 Task: Add an event with the title Performance Improvement Plan Evaluation and Follow-up, date '2023/11/07', time 8:30 AM to 10:30 AMand add a description: Teams will need to manage their time effectively to complete the scavenger hunt within the given timeframe. This encourages prioritization, decision-making, and efficient allocation of resources to maximize their chances of success.Select event color  Sage . Add location for the event as: Taipei, Taiwan, logged in from the account softage.4@softage.netand send the event invitation to softage.8@softage.net and softage.9@softage.net. Set a reminder for the event Weekly on Sunday
Action: Mouse moved to (109, 125)
Screenshot: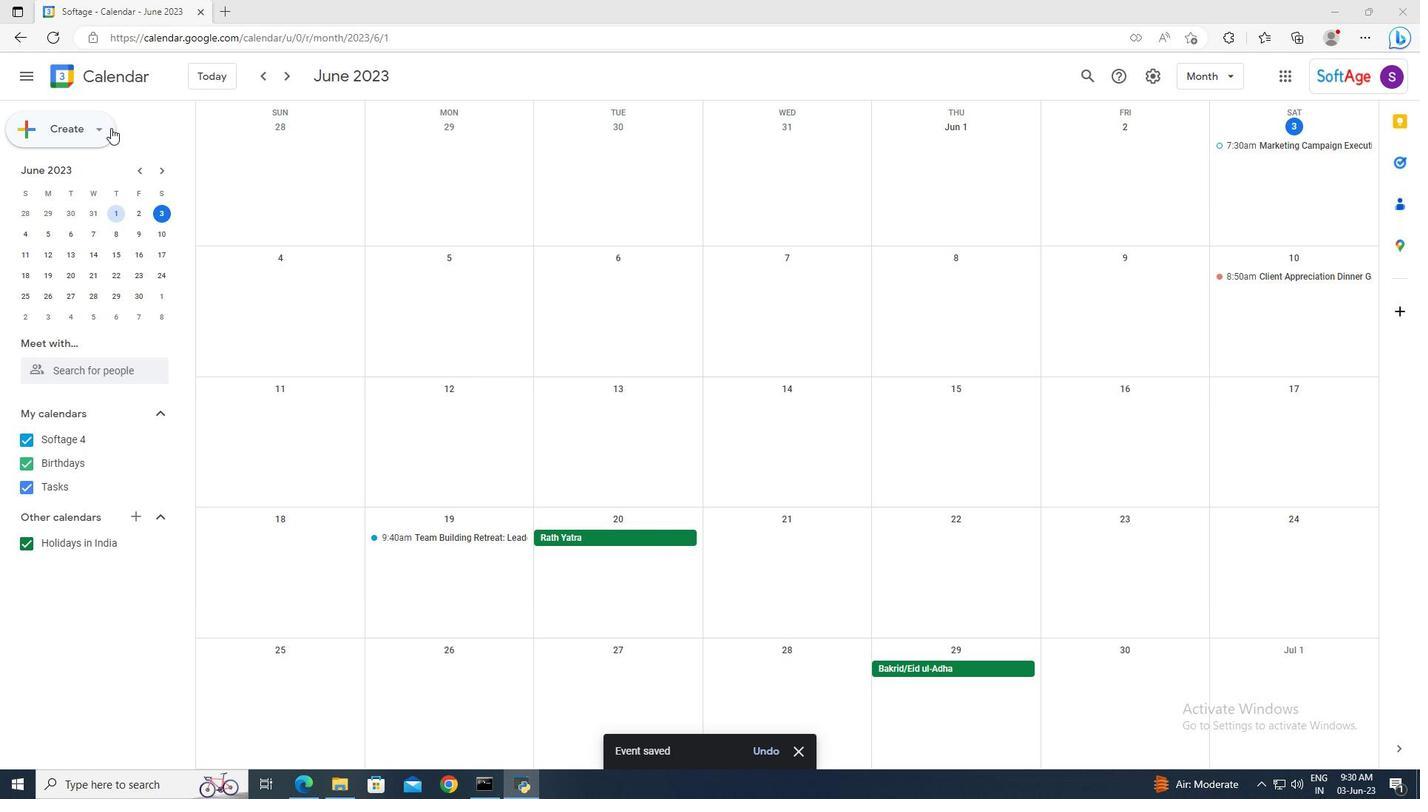 
Action: Mouse pressed left at (109, 125)
Screenshot: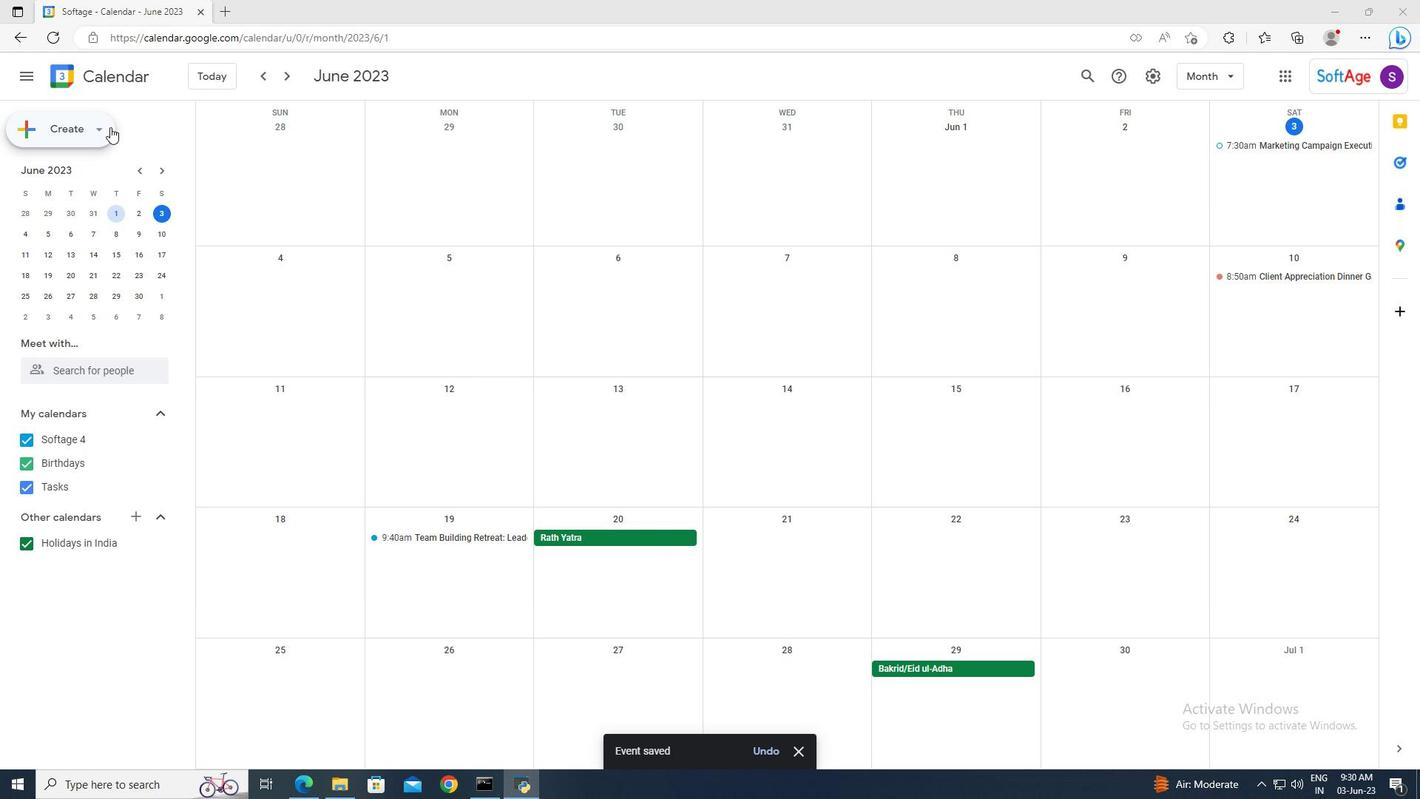 
Action: Mouse moved to (117, 167)
Screenshot: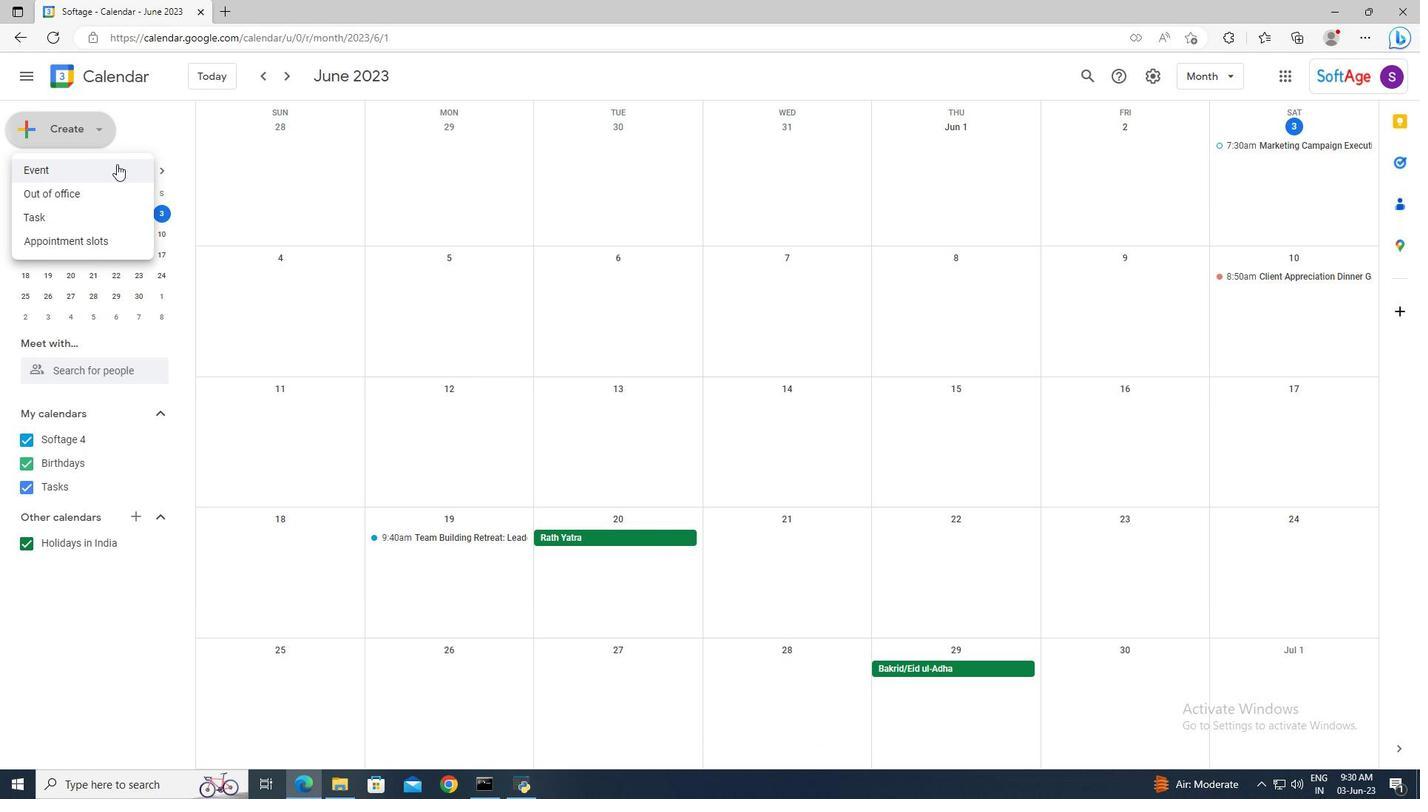 
Action: Mouse pressed left at (117, 167)
Screenshot: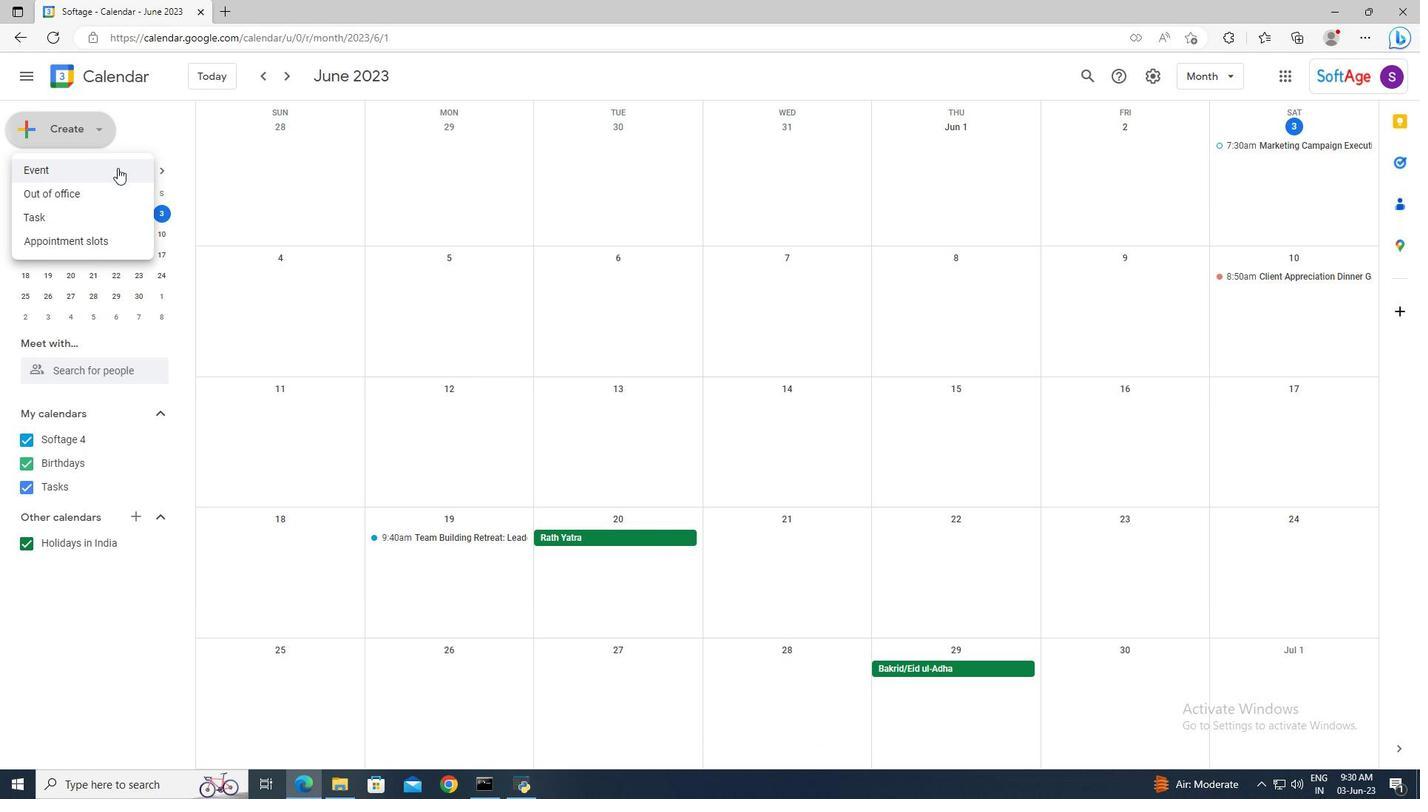 
Action: Mouse moved to (750, 494)
Screenshot: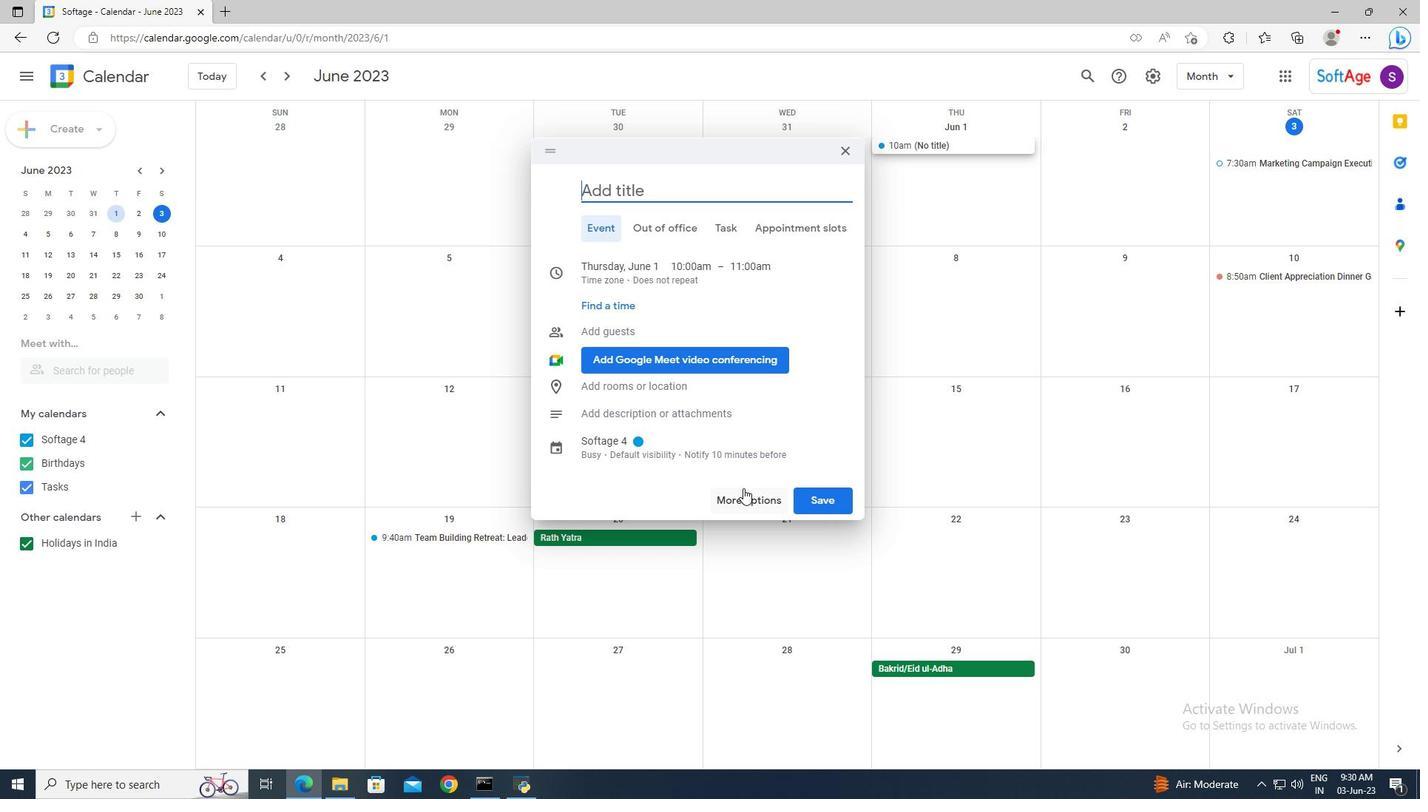 
Action: Mouse pressed left at (750, 494)
Screenshot: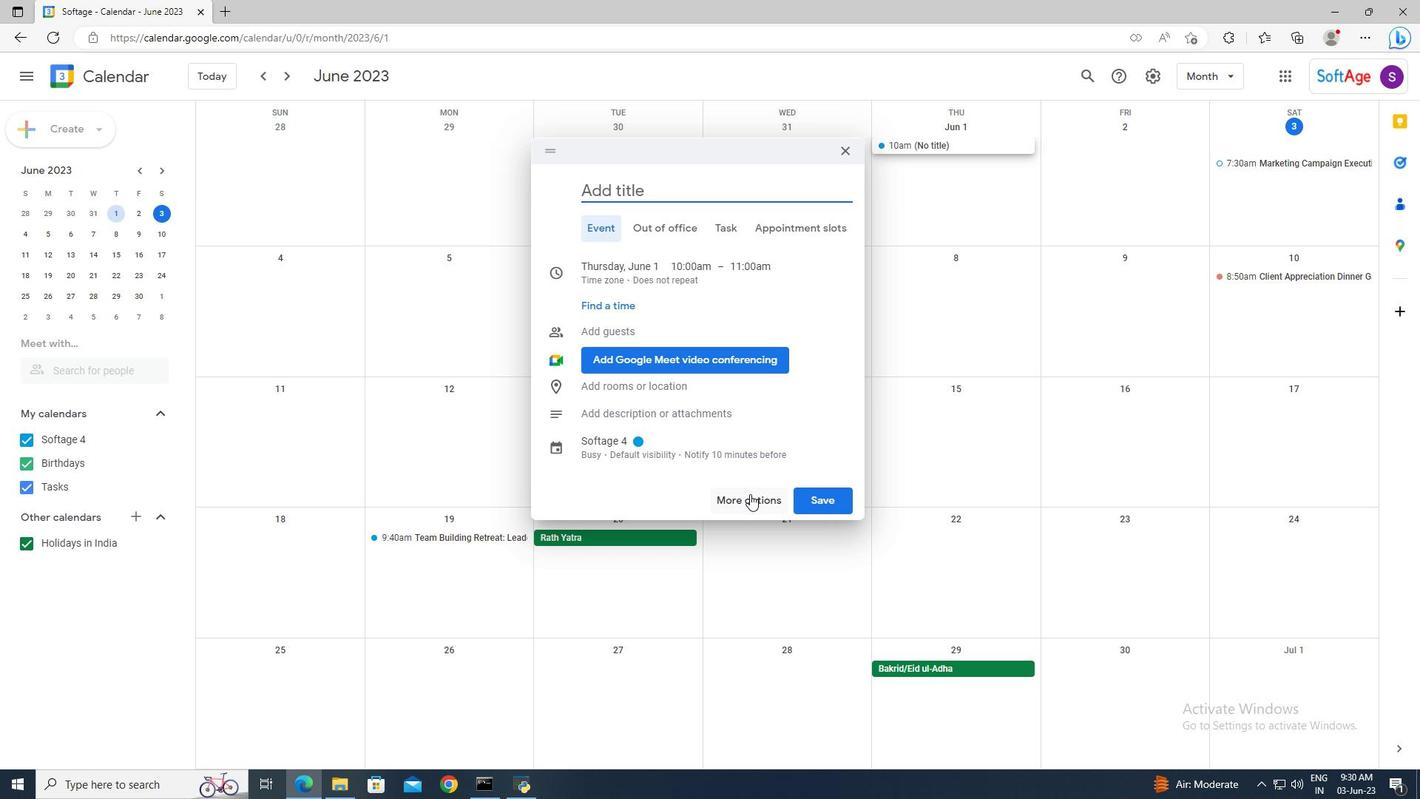 
Action: Mouse moved to (384, 89)
Screenshot: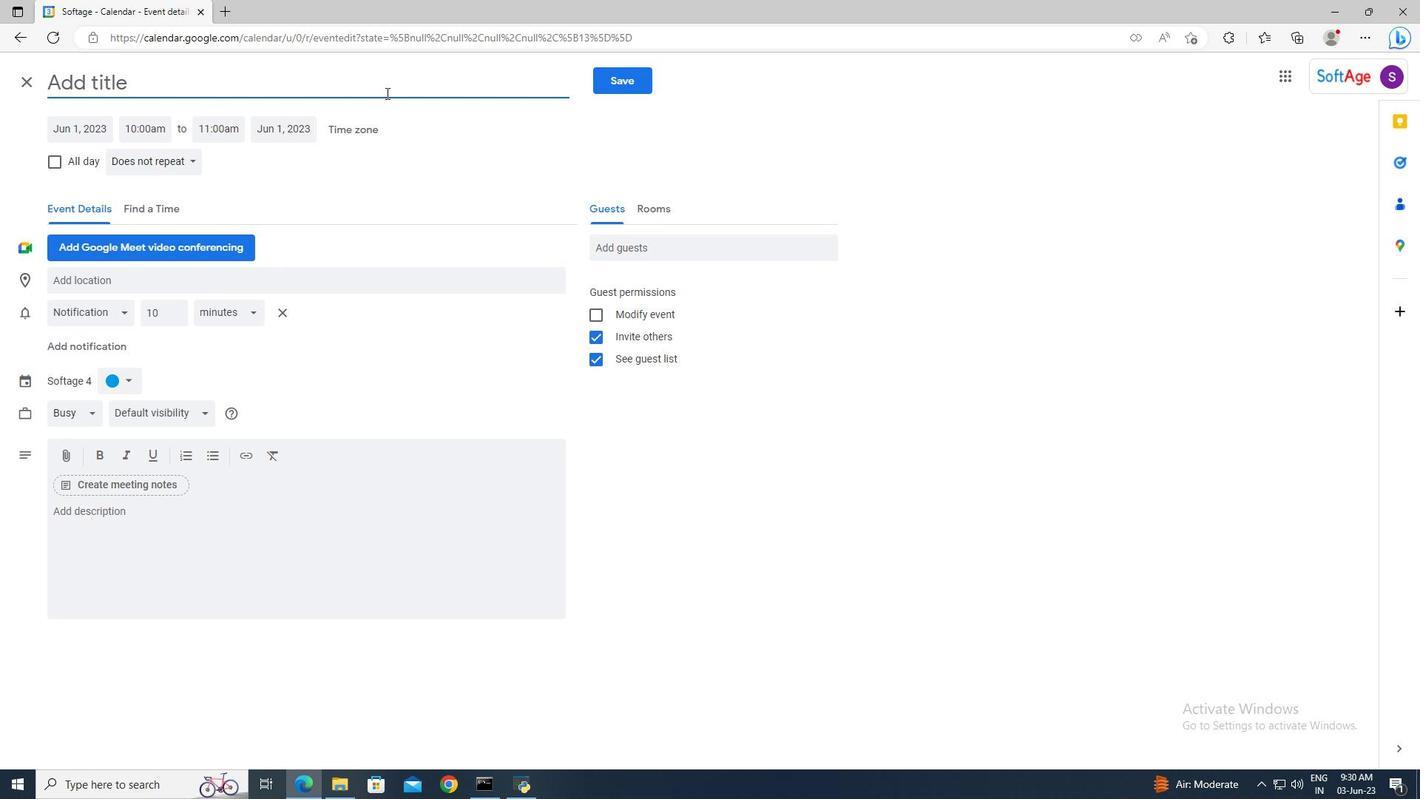 
Action: Mouse pressed left at (384, 89)
Screenshot: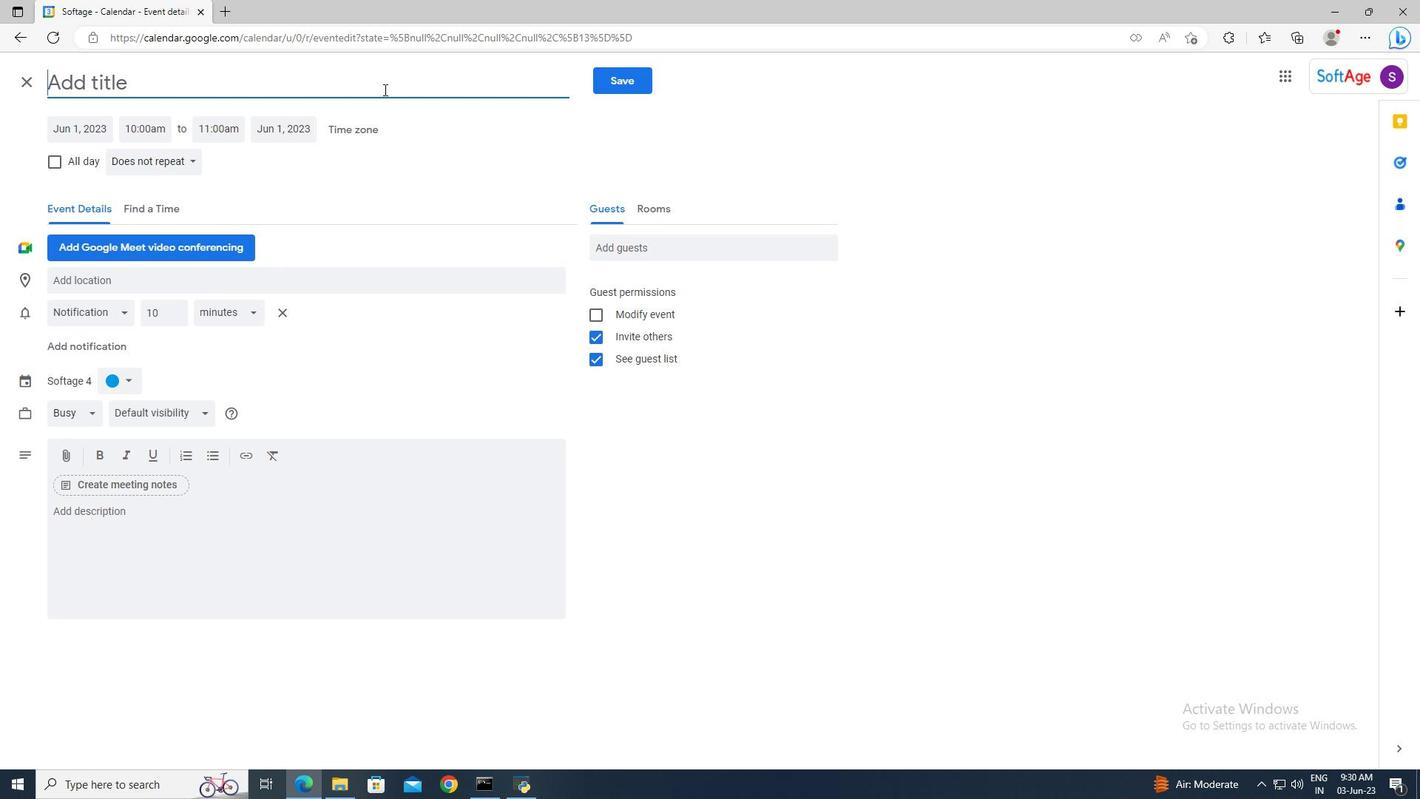 
Action: Key pressed <Key.shift>Performance<Key.space><Key.shift>Improvement<Key.space><Key.shift>Plan<Key.space><Key.shift><Key.shift><Key.shift><Key.shift>Evaluation<Key.space>and<Key.space><Key.shift>Follow-up
Screenshot: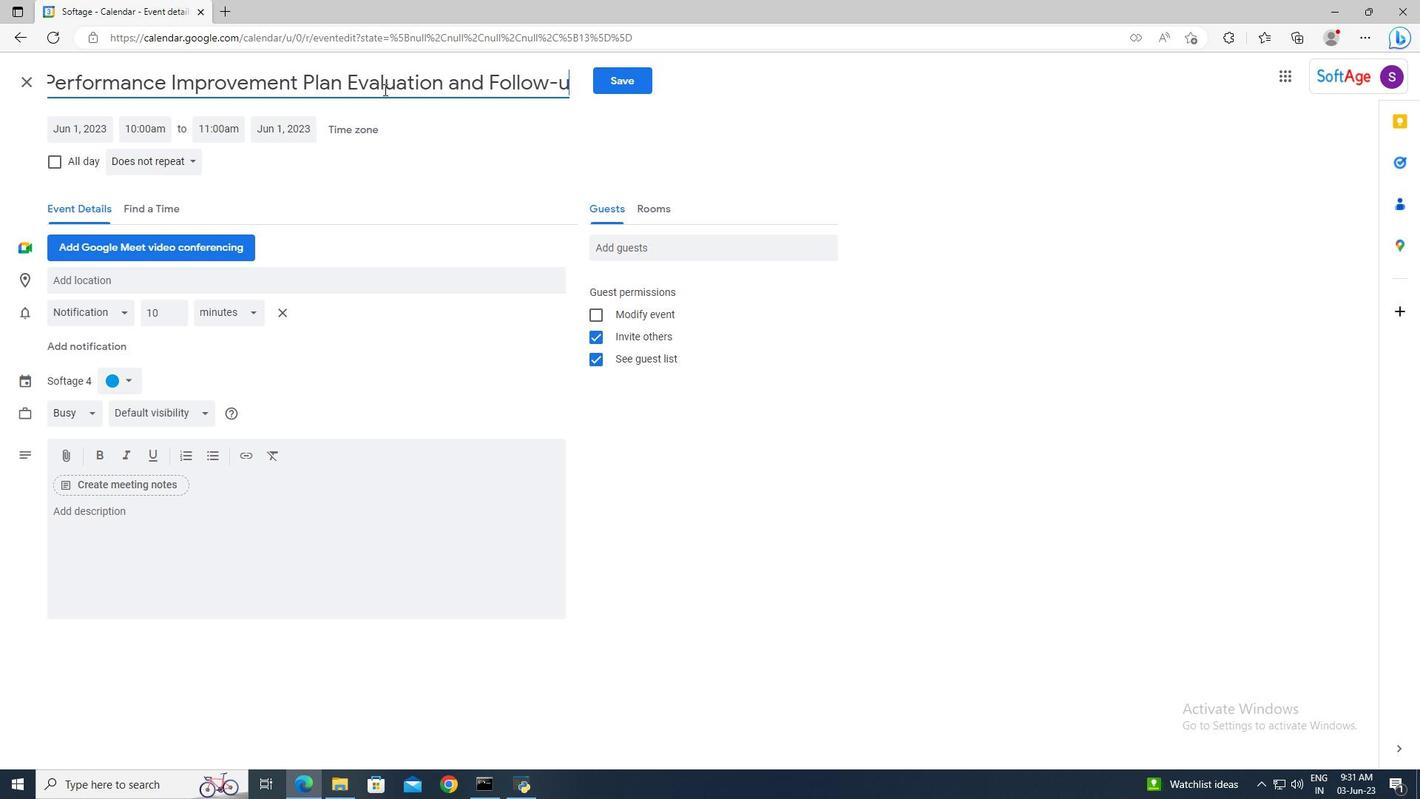 
Action: Mouse moved to (100, 130)
Screenshot: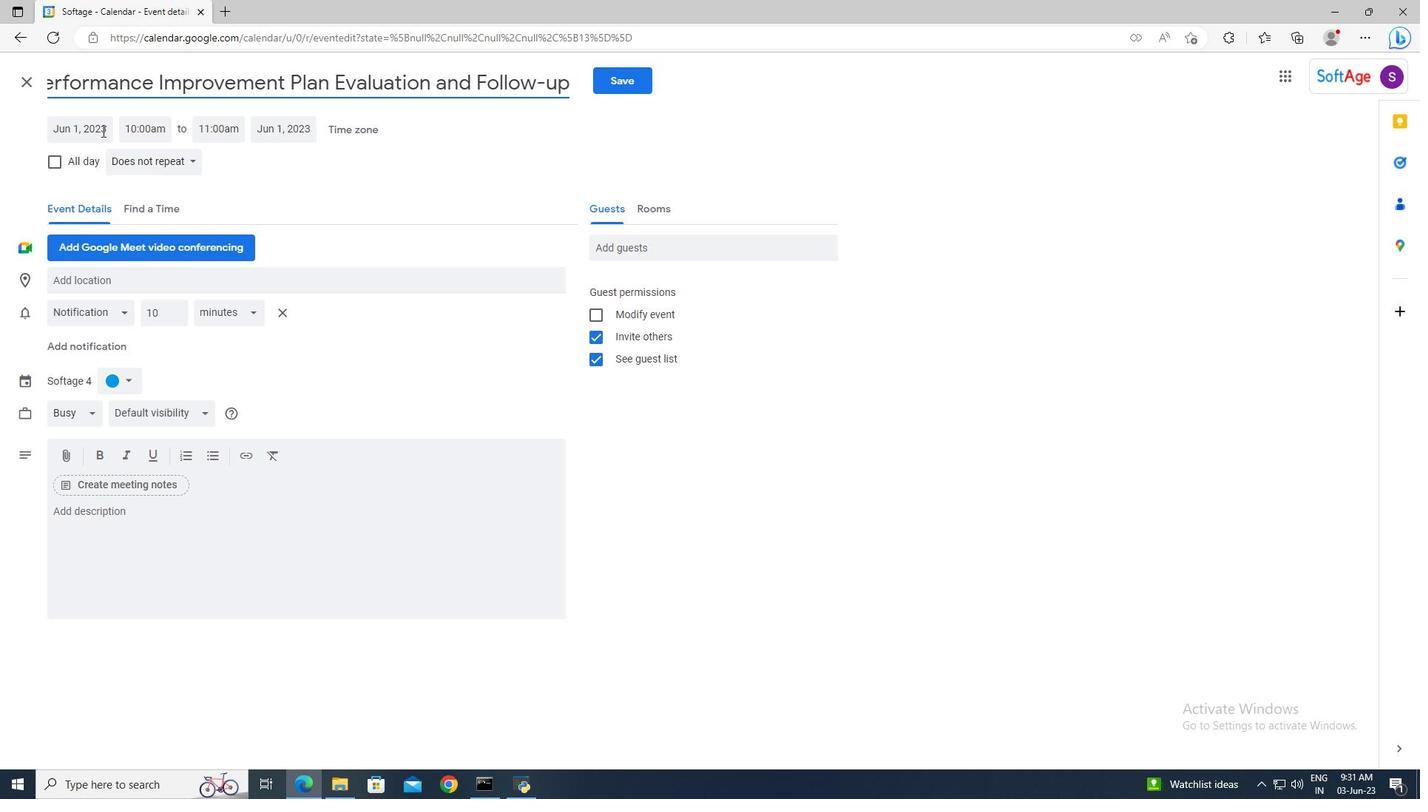 
Action: Mouse pressed left at (100, 130)
Screenshot: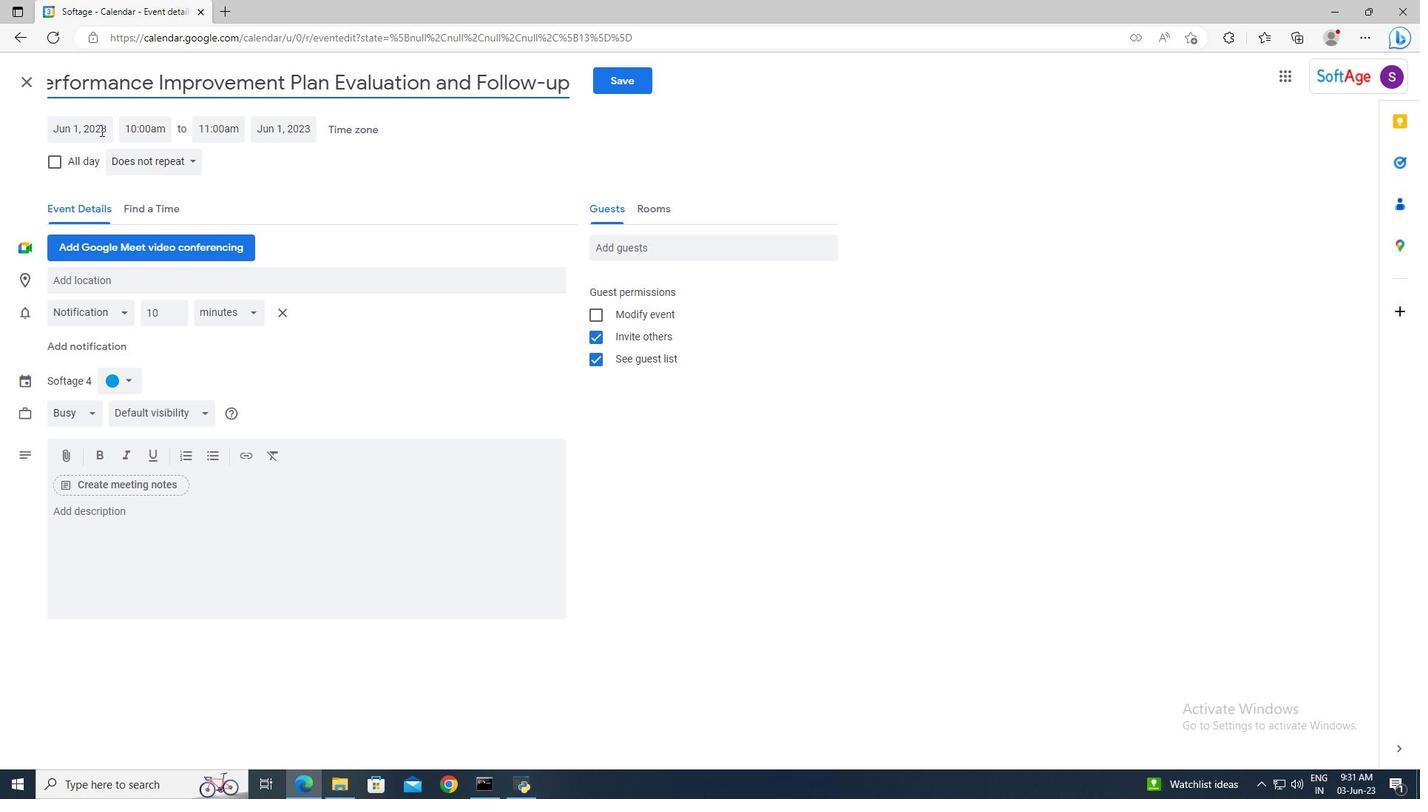 
Action: Mouse moved to (240, 162)
Screenshot: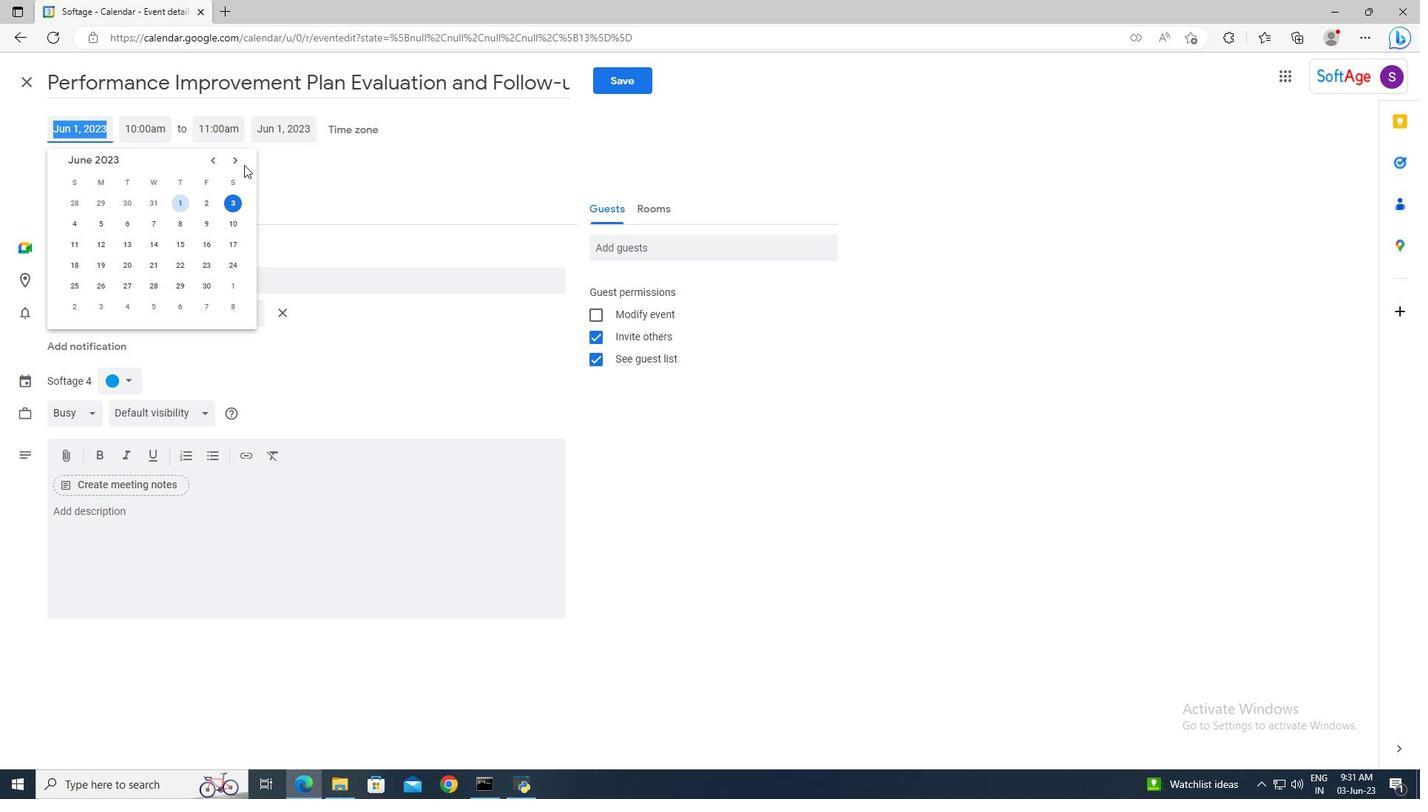 
Action: Mouse pressed left at (240, 162)
Screenshot: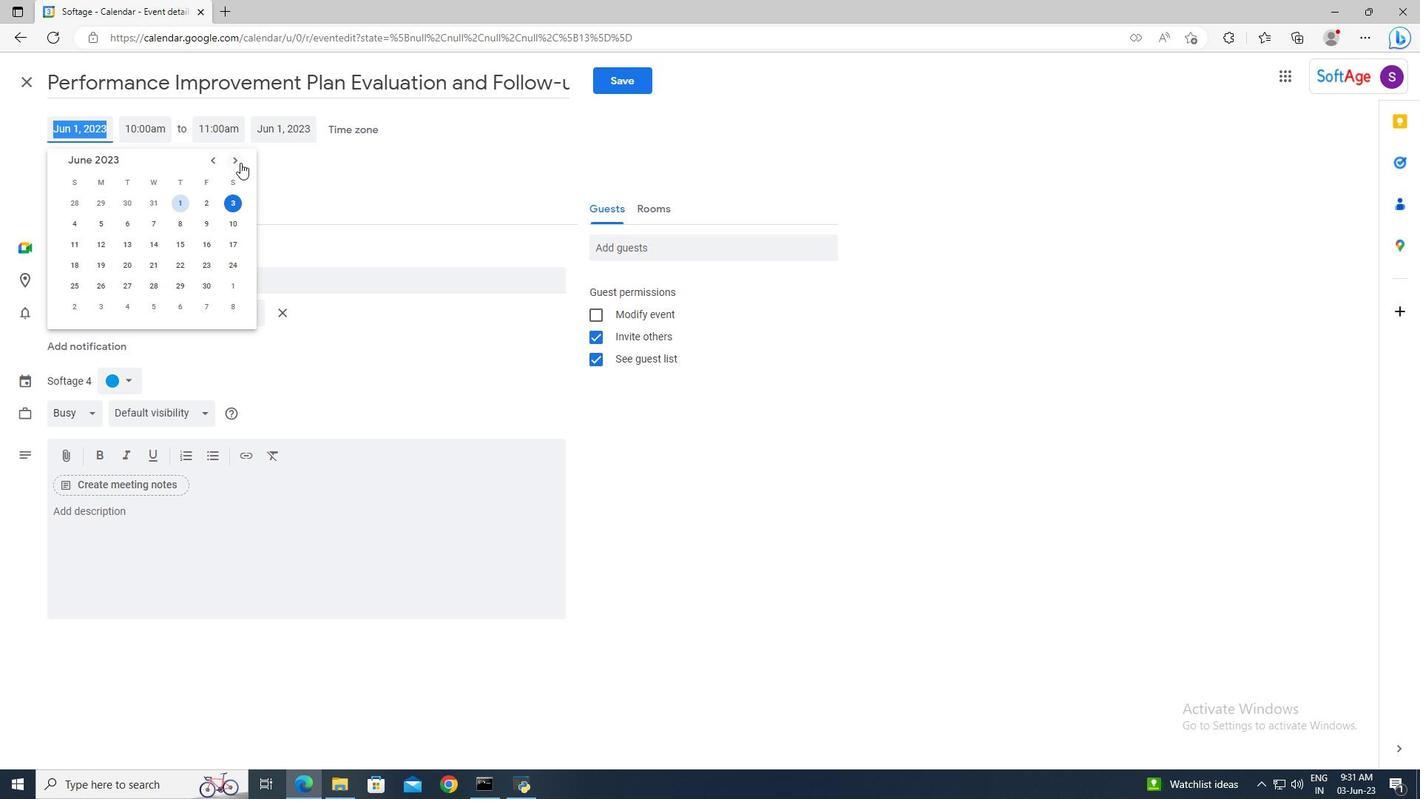 
Action: Mouse pressed left at (240, 162)
Screenshot: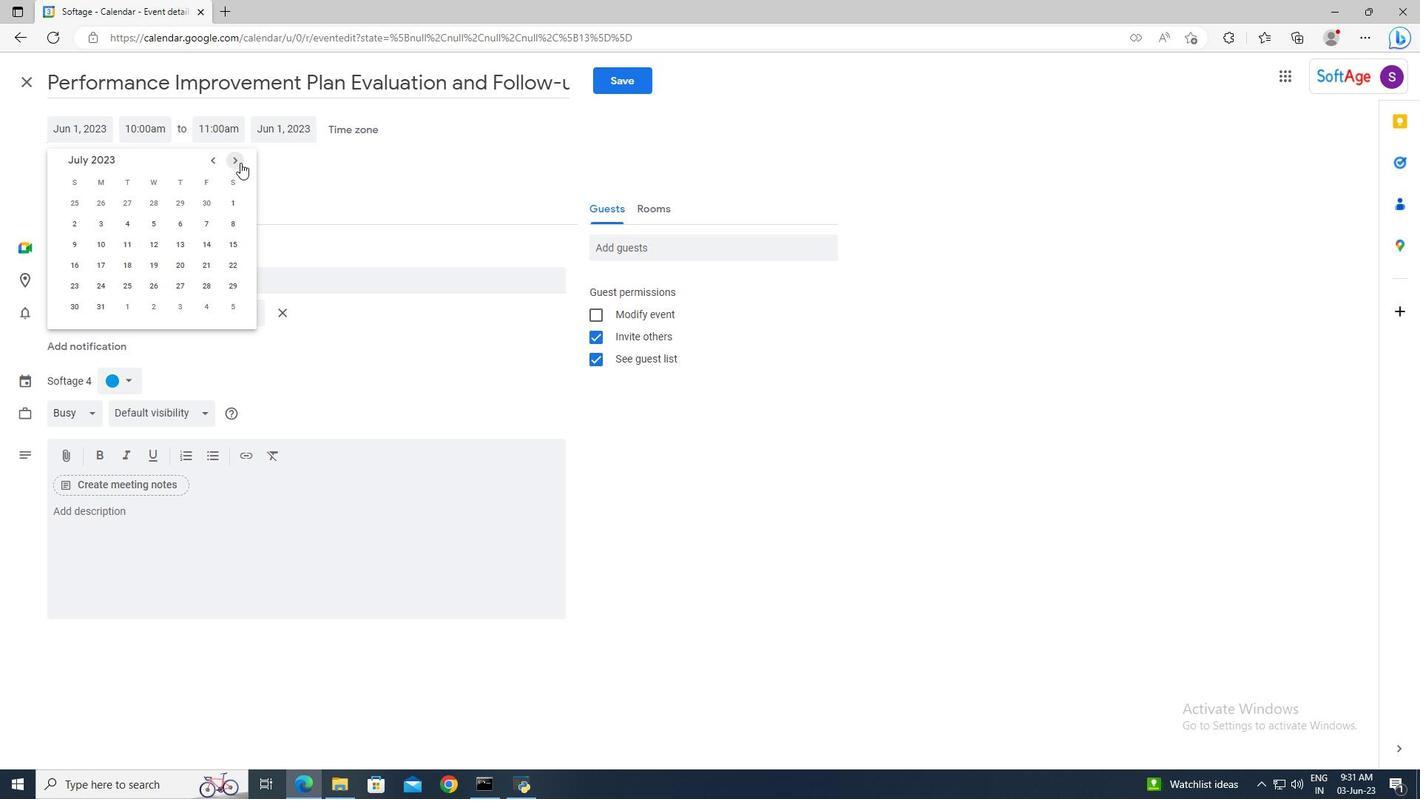 
Action: Mouse pressed left at (240, 162)
Screenshot: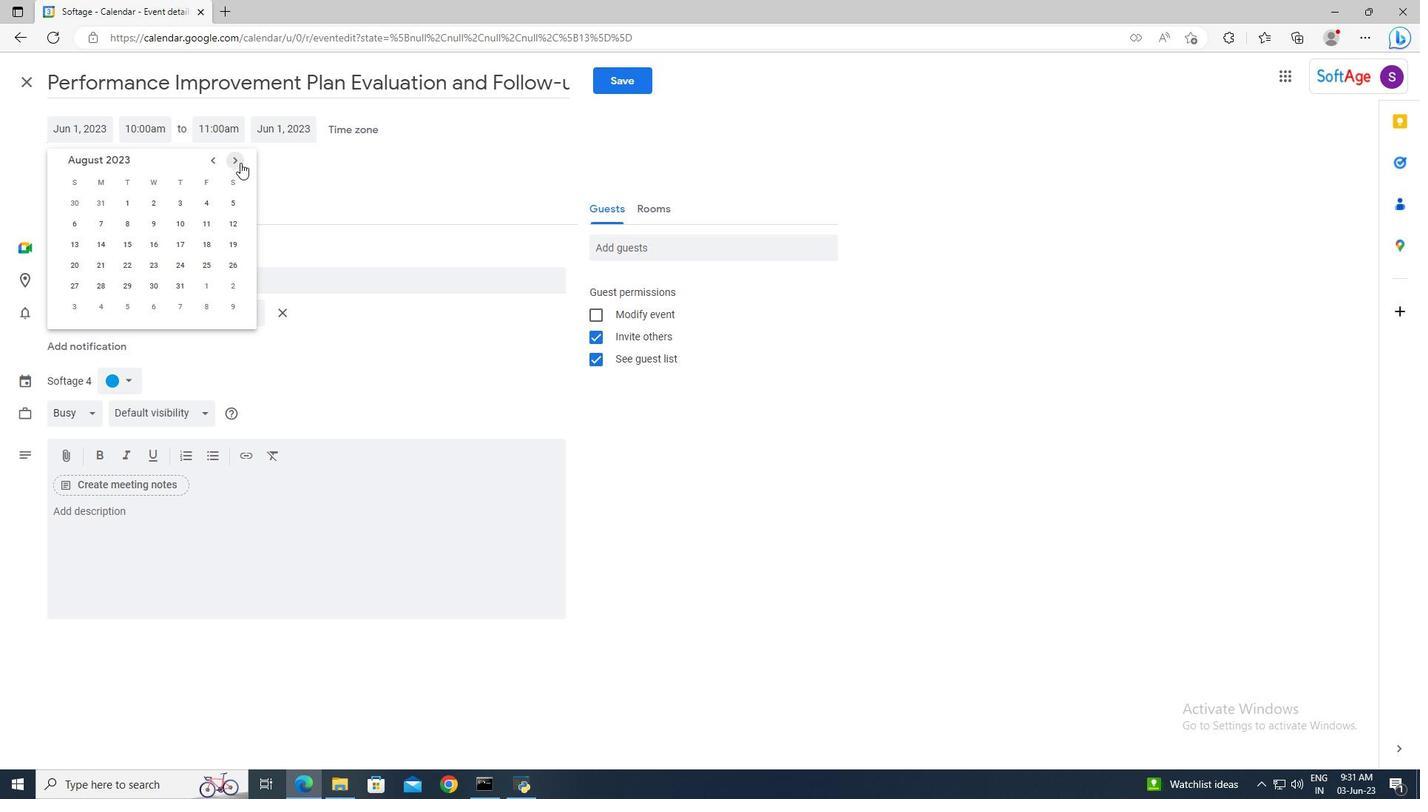 
Action: Mouse pressed left at (240, 162)
Screenshot: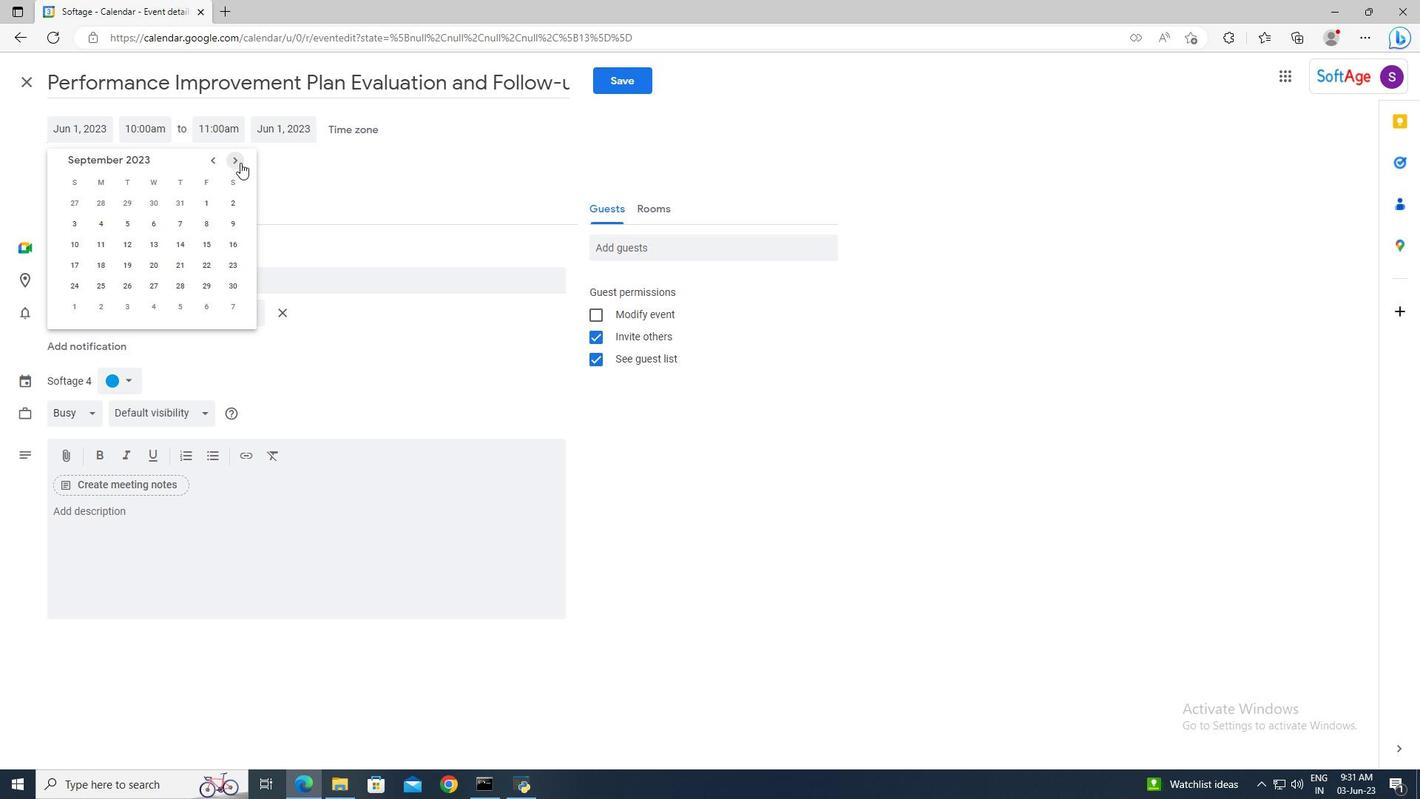 
Action: Mouse pressed left at (240, 162)
Screenshot: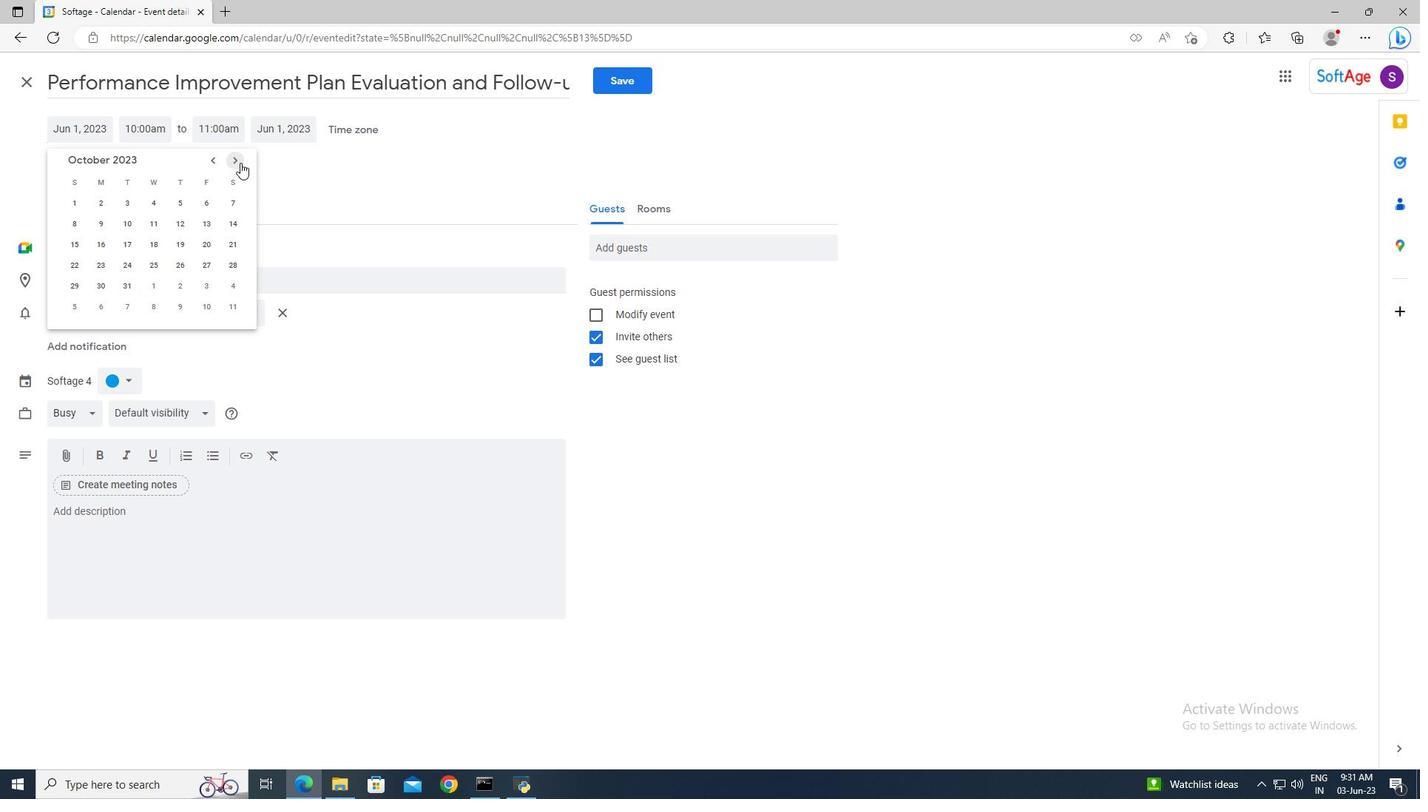 
Action: Mouse moved to (128, 218)
Screenshot: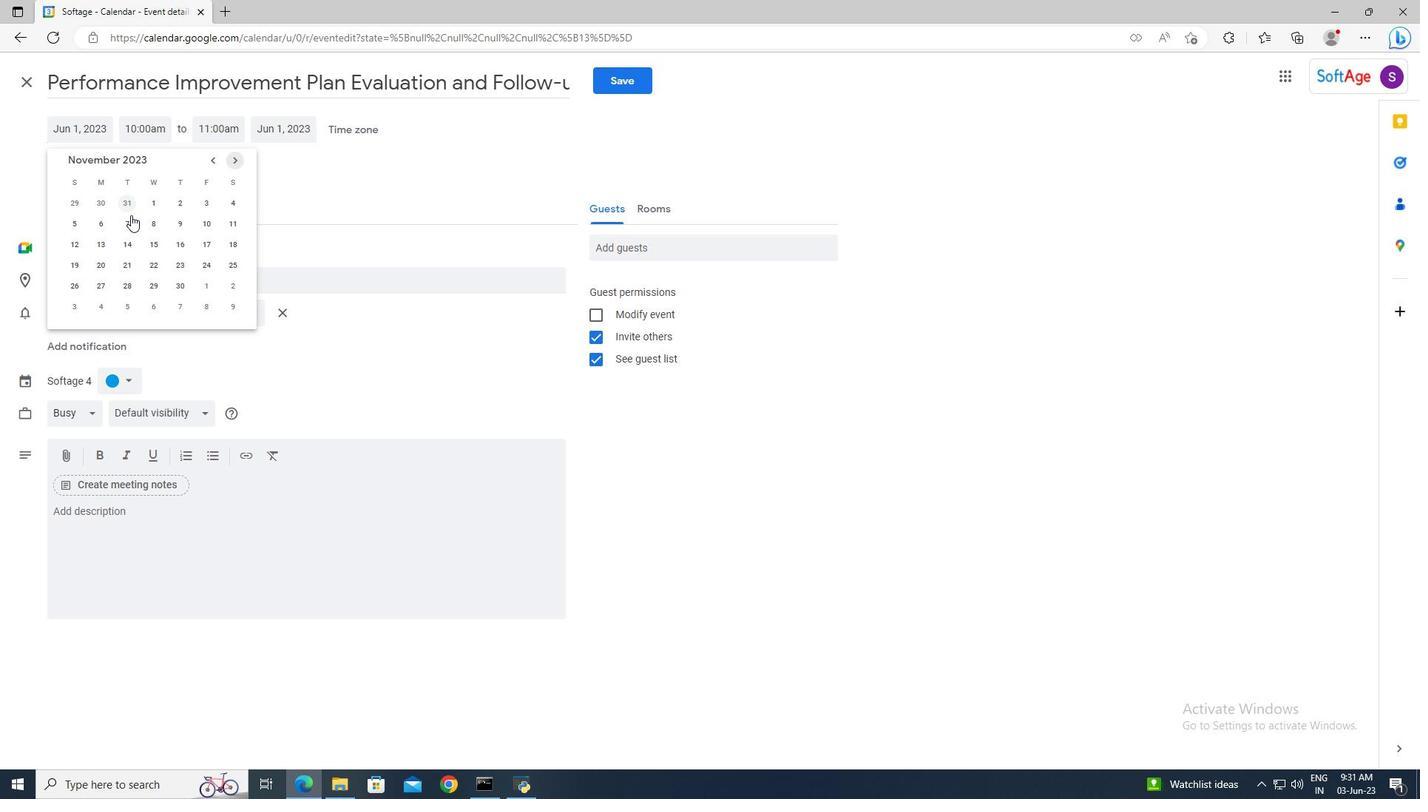 
Action: Mouse pressed left at (128, 218)
Screenshot: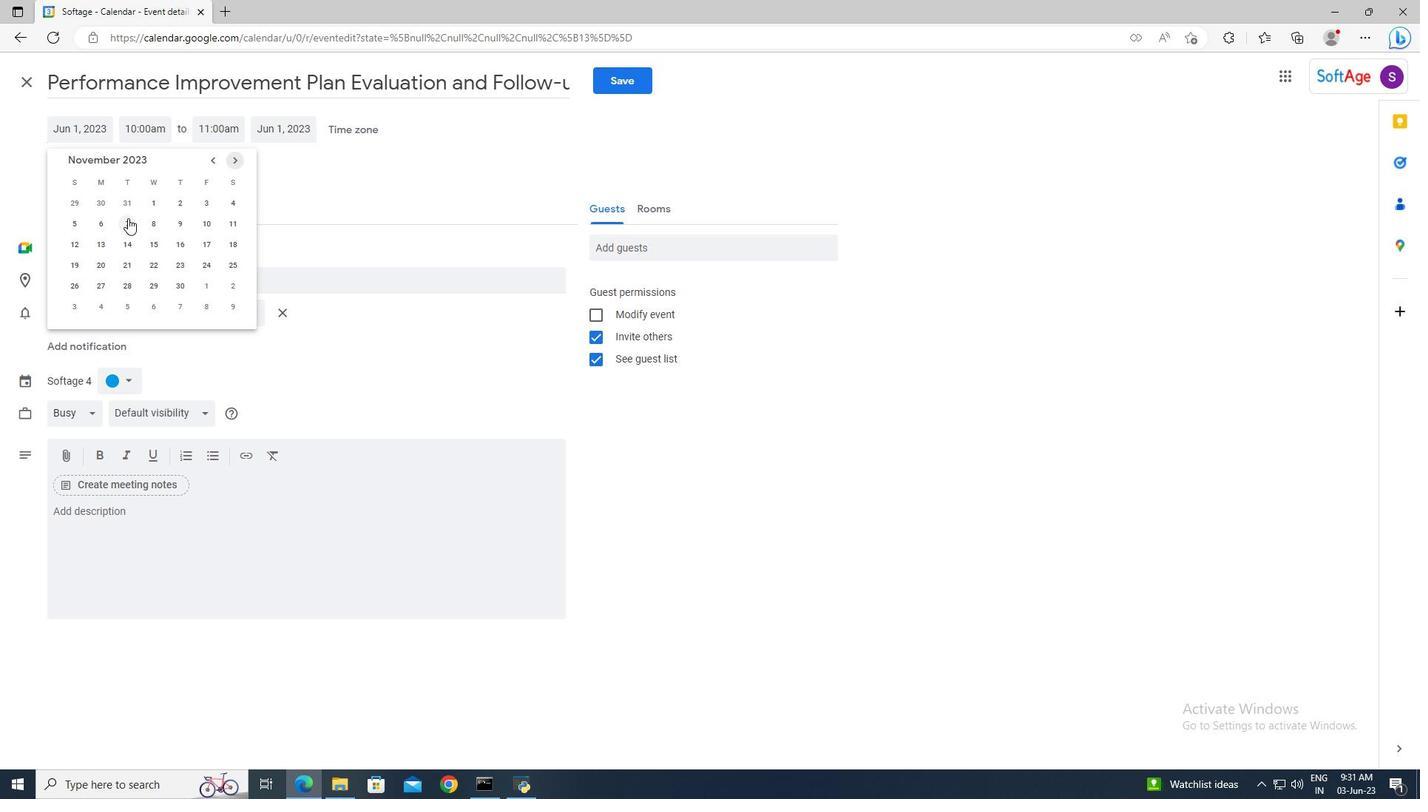 
Action: Mouse moved to (156, 128)
Screenshot: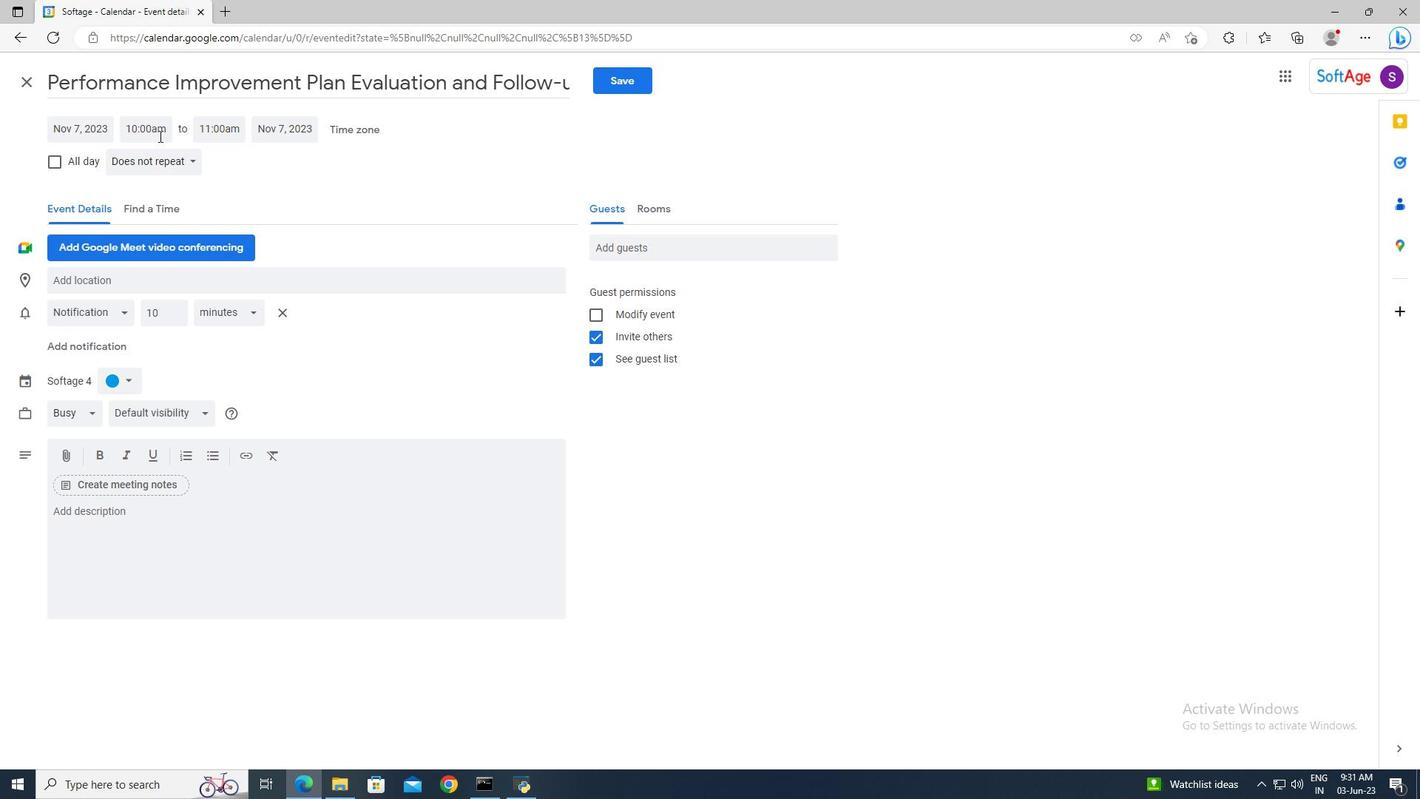 
Action: Mouse pressed left at (156, 128)
Screenshot: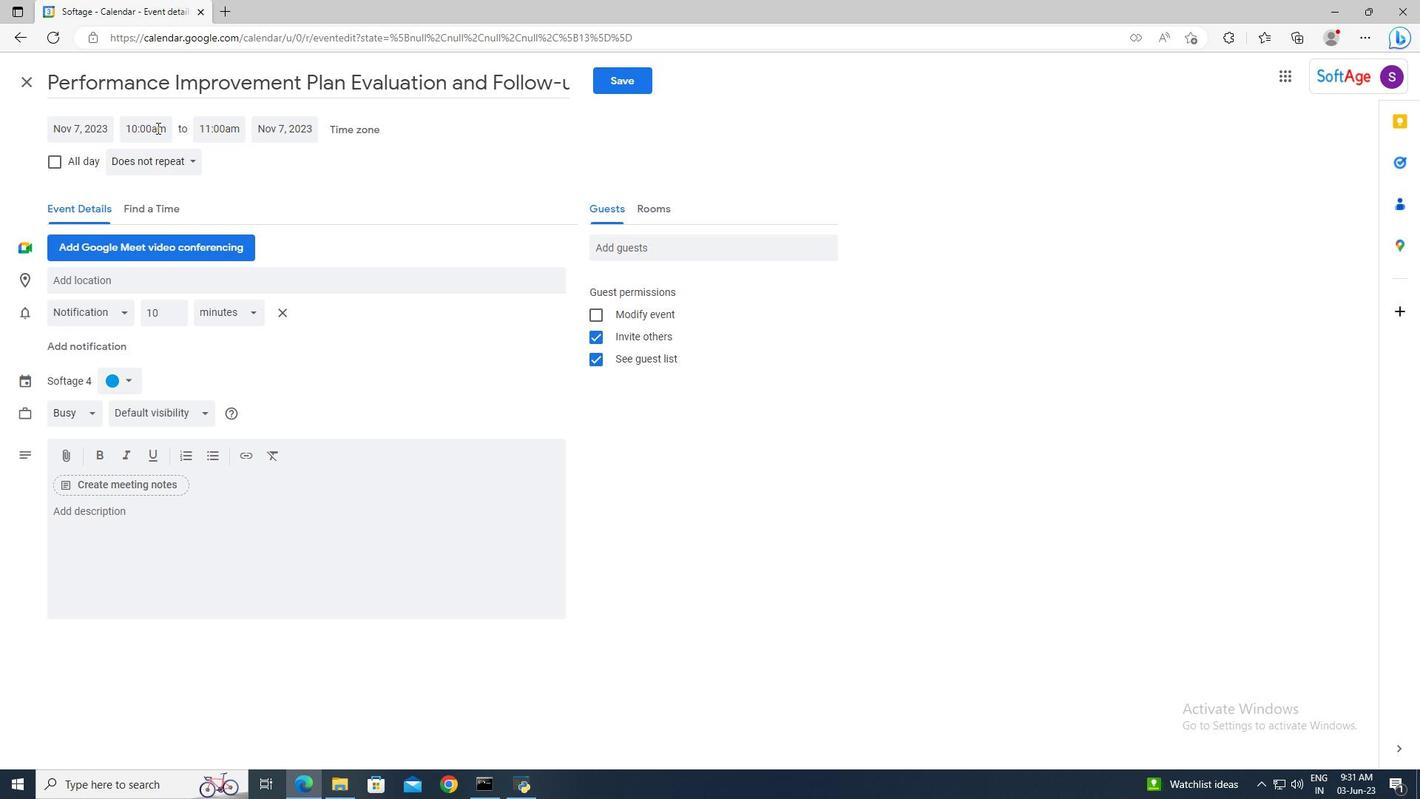 
Action: Key pressed 8<Key.shift_r>:30am<Key.enter><Key.tab>10<Key.shift>:30<Key.enter>
Screenshot: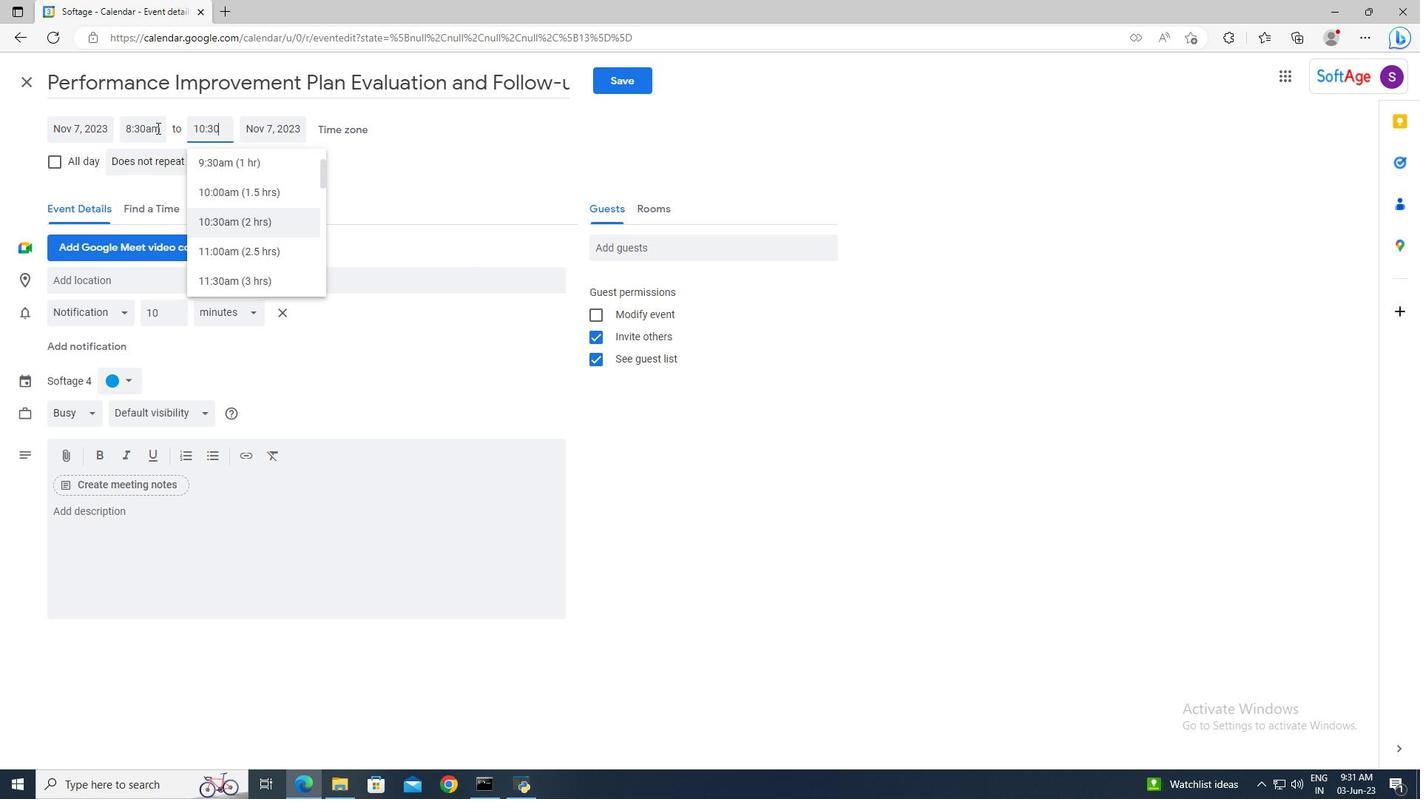 
Action: Mouse moved to (159, 516)
Screenshot: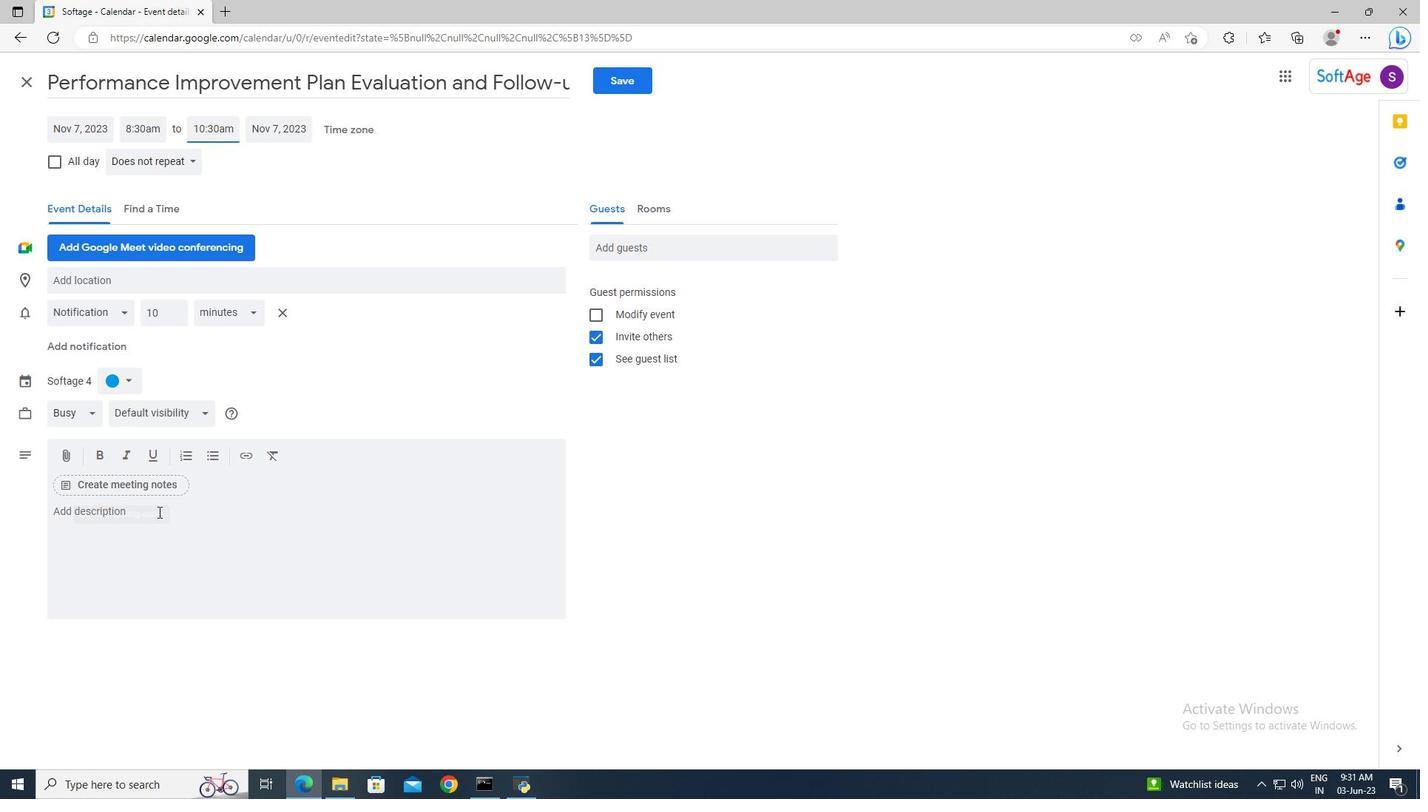 
Action: Mouse pressed left at (159, 516)
Screenshot: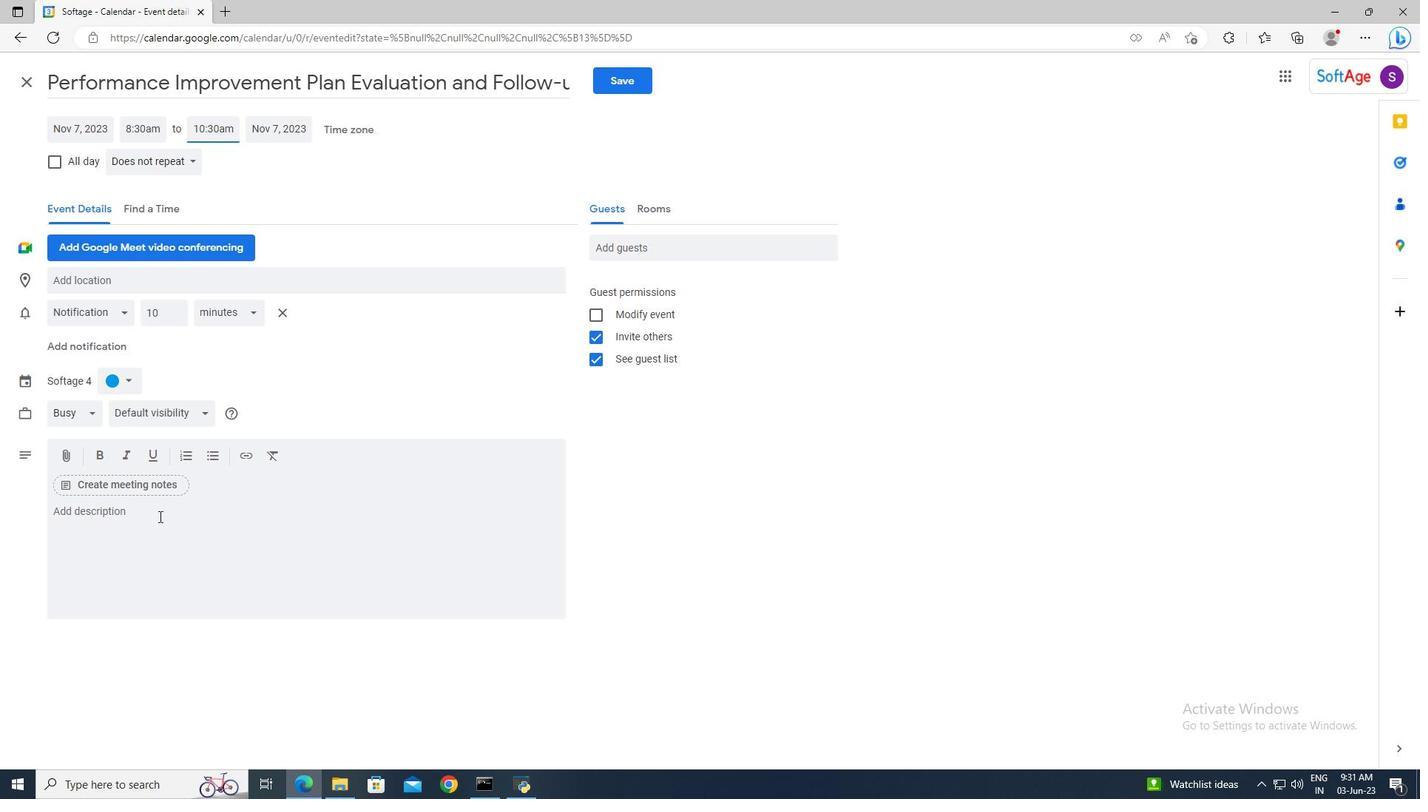 
Action: Key pressed <Key.shift>Teams<Key.space>will<Key.space>need<Key.space>to<Key.space>manage<Key.space>their<Key.space>time<Key.space>effectively<Key.space>to<Key.space>complete<Key.space>the<Key.space>scavenger<Key.space>hunt<Key.space>within<Key.space>the<Key.space>given<Key.space>timeg<Key.backspace>frame.<Key.space><Key.shift>This<Key.space>encourages<Key.space>prioritization,<Key.space>decision-making,<Key.space>and<Key.space>efficient<Key.space>allocation<Key.space>of<Key.space>resources<Key.space>to<Key.space>maximize<Key.space>ther<Key.backspace>ir<Key.space>chances<Key.space>of<Key.space>success.
Screenshot: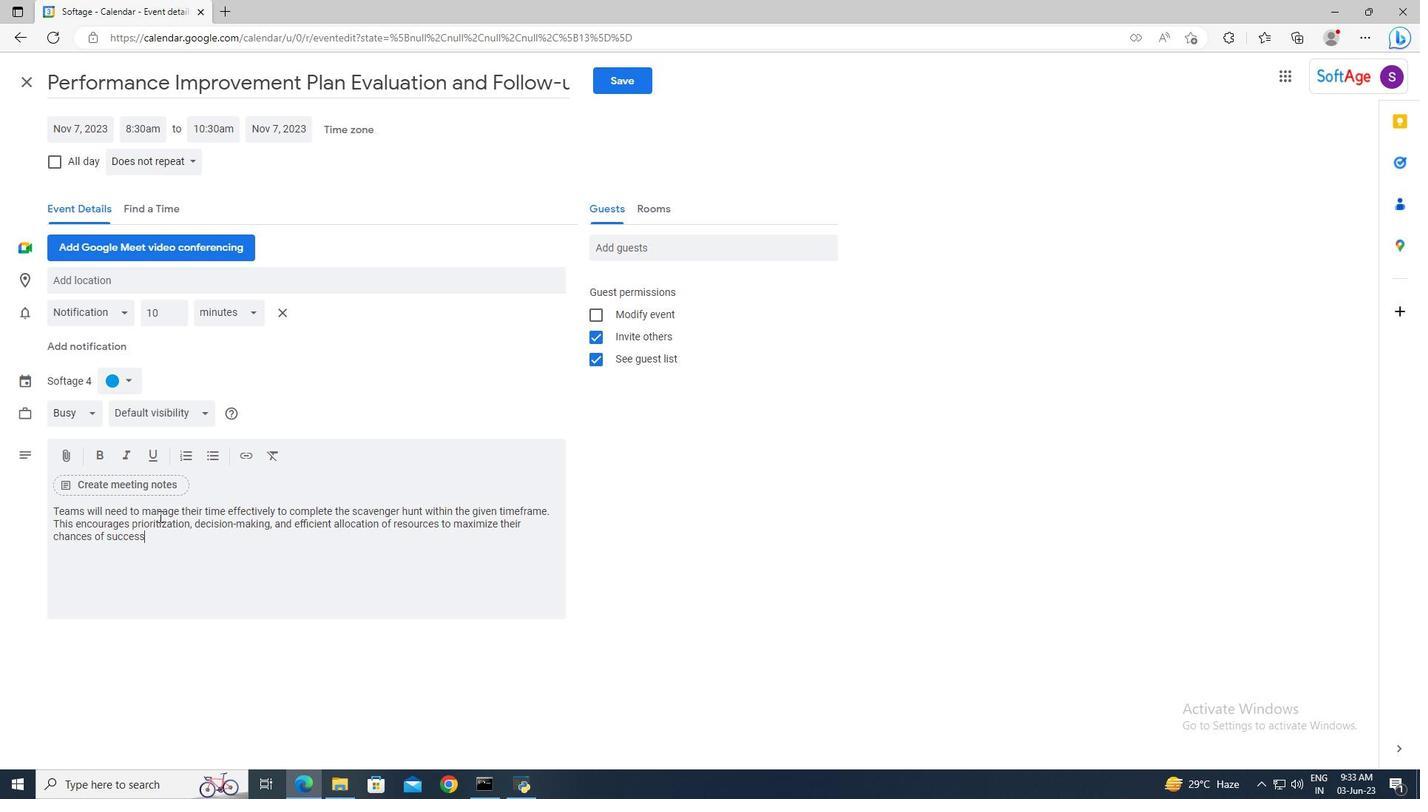 
Action: Mouse moved to (127, 381)
Screenshot: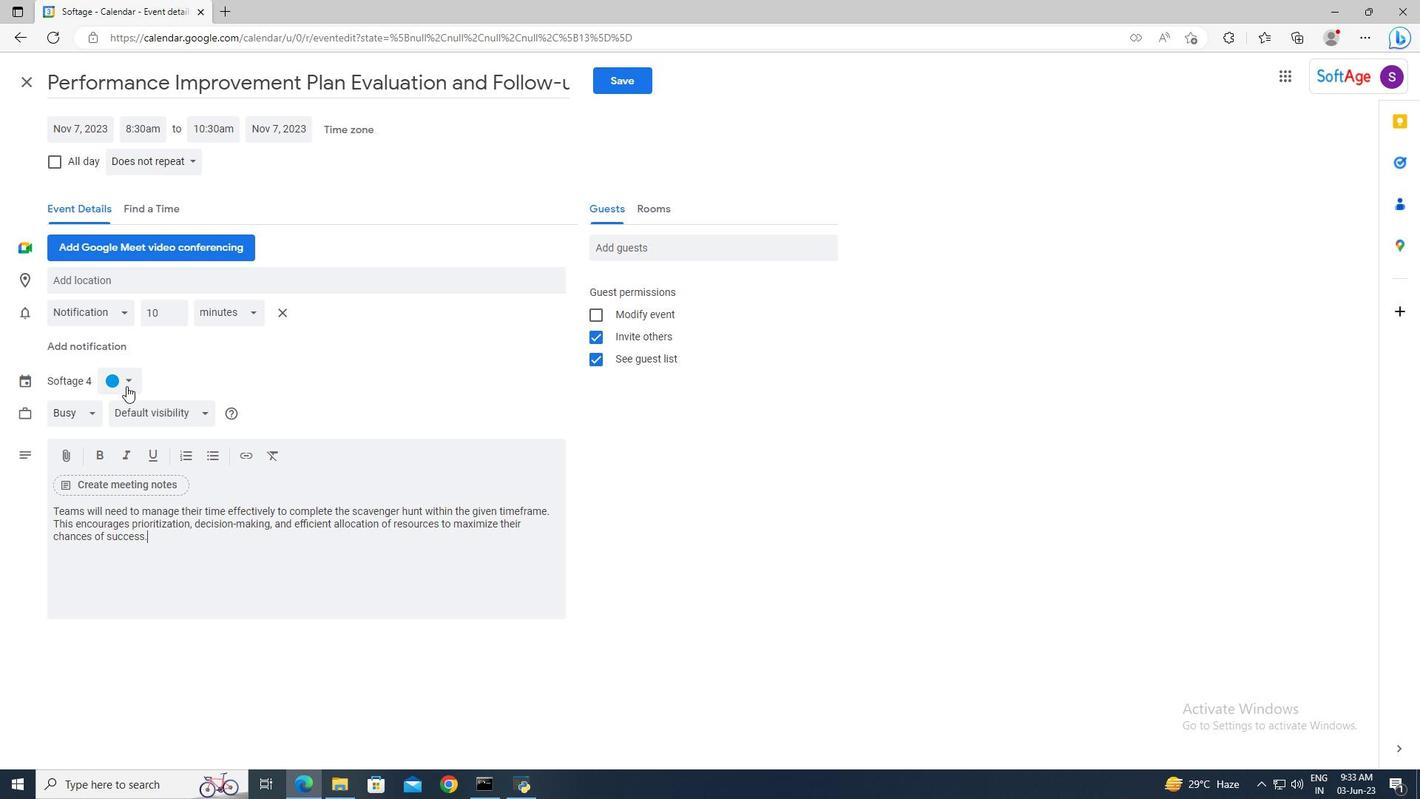 
Action: Mouse pressed left at (127, 381)
Screenshot: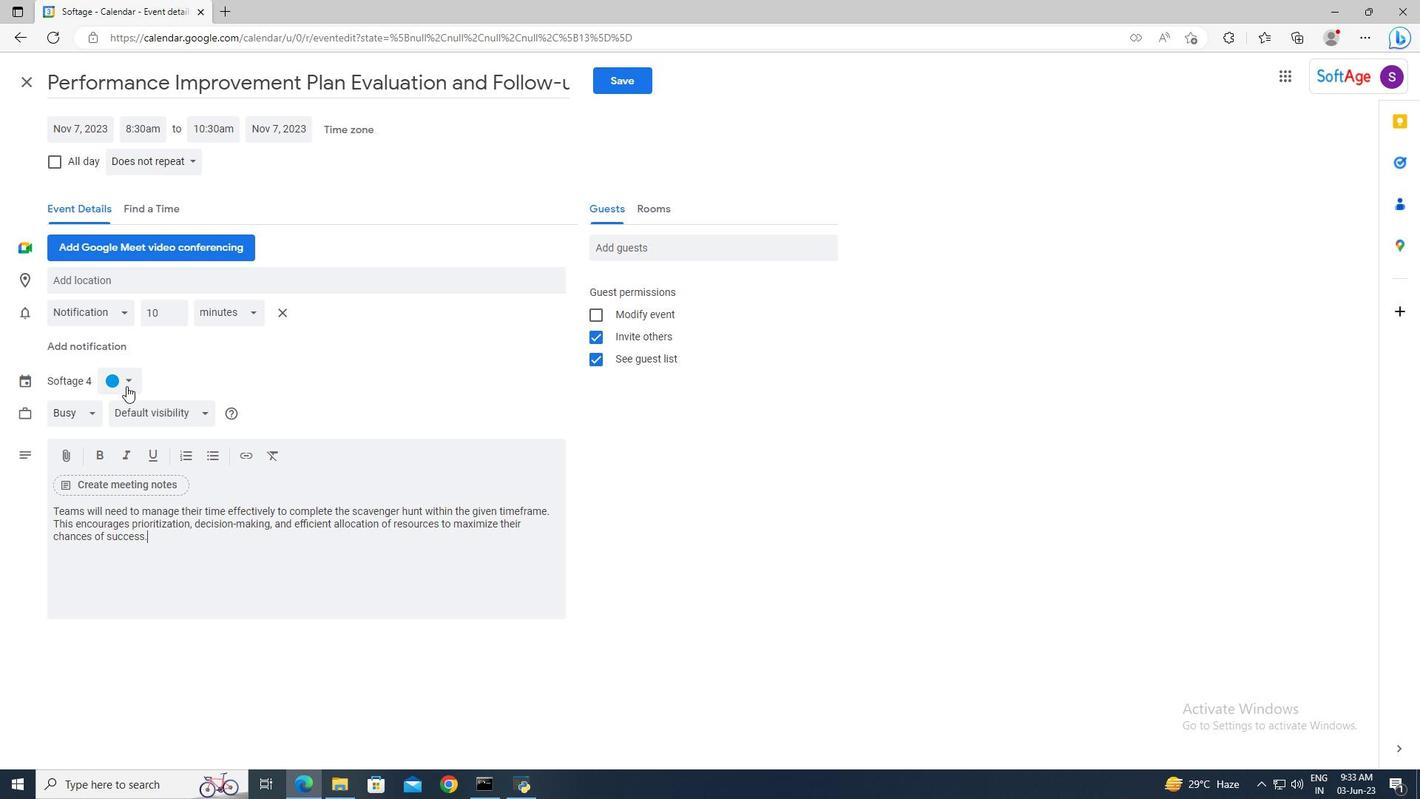 
Action: Mouse moved to (110, 416)
Screenshot: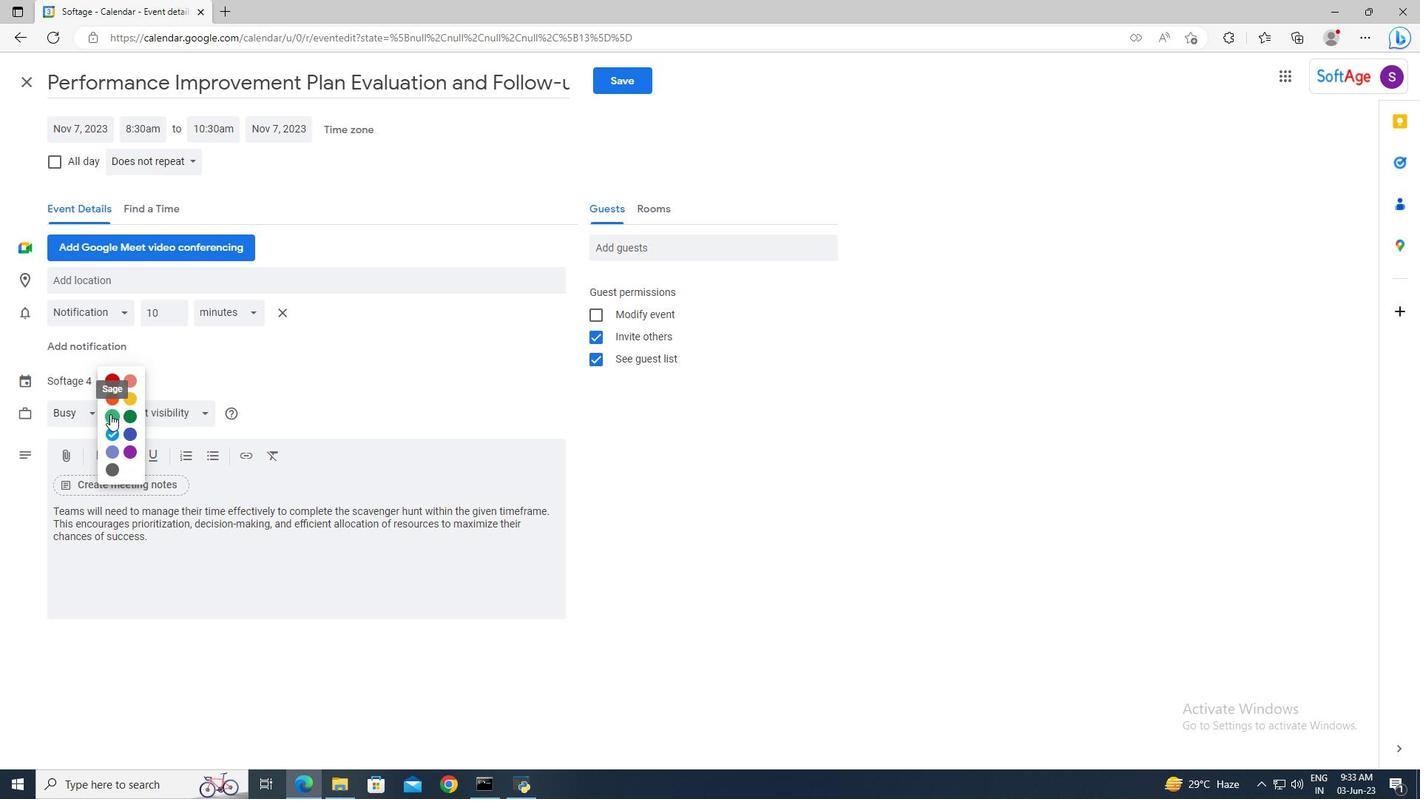 
Action: Mouse pressed left at (110, 416)
Screenshot: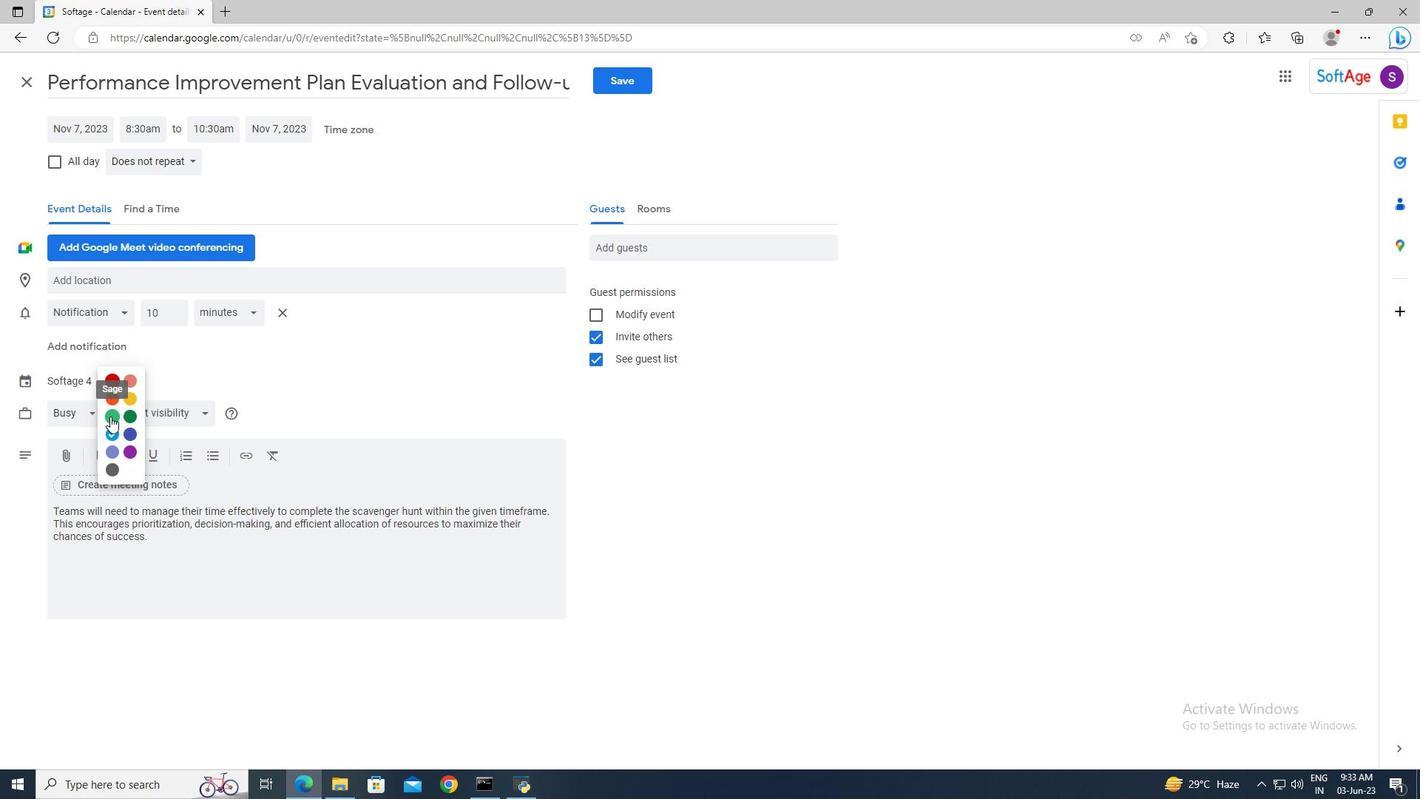 
Action: Mouse moved to (99, 287)
Screenshot: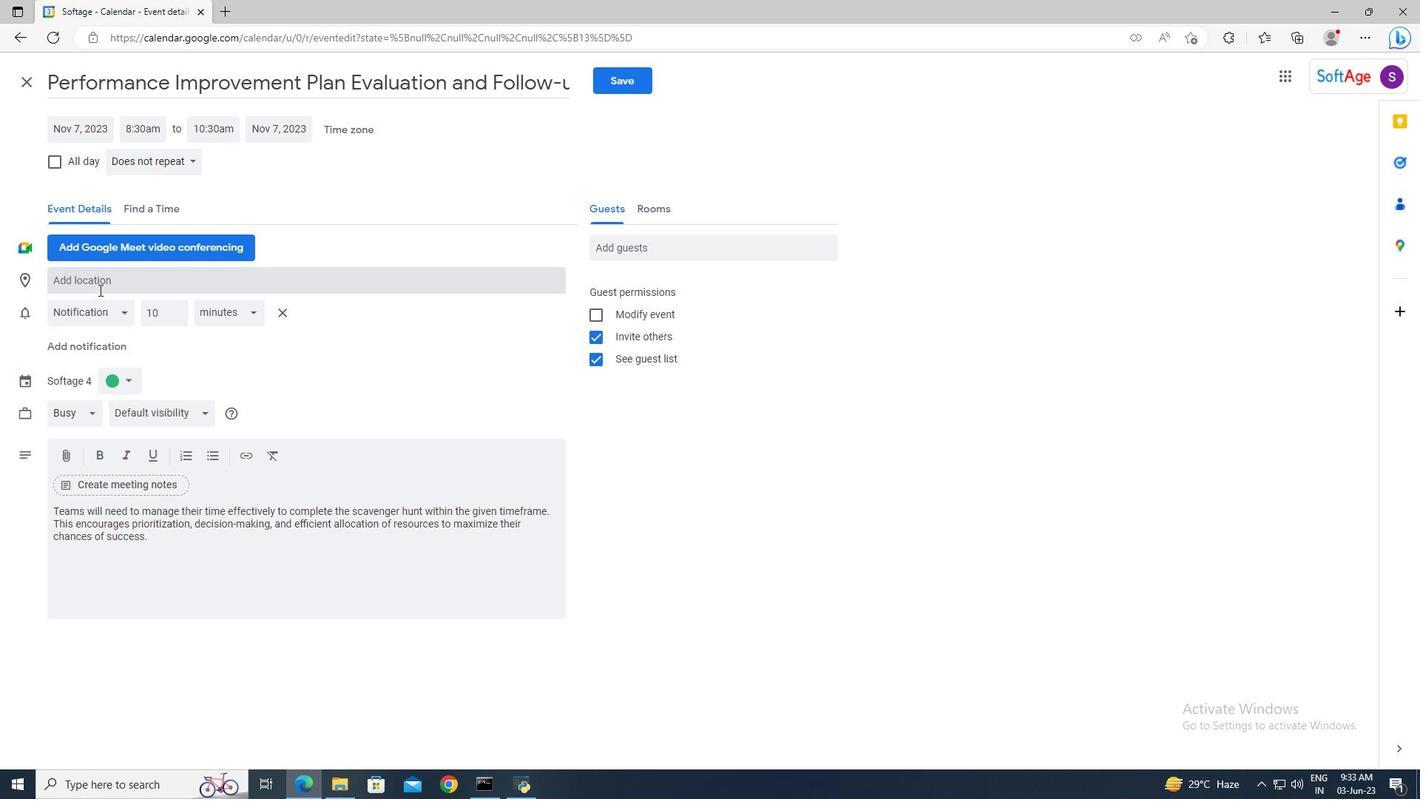 
Action: Mouse pressed left at (99, 287)
Screenshot: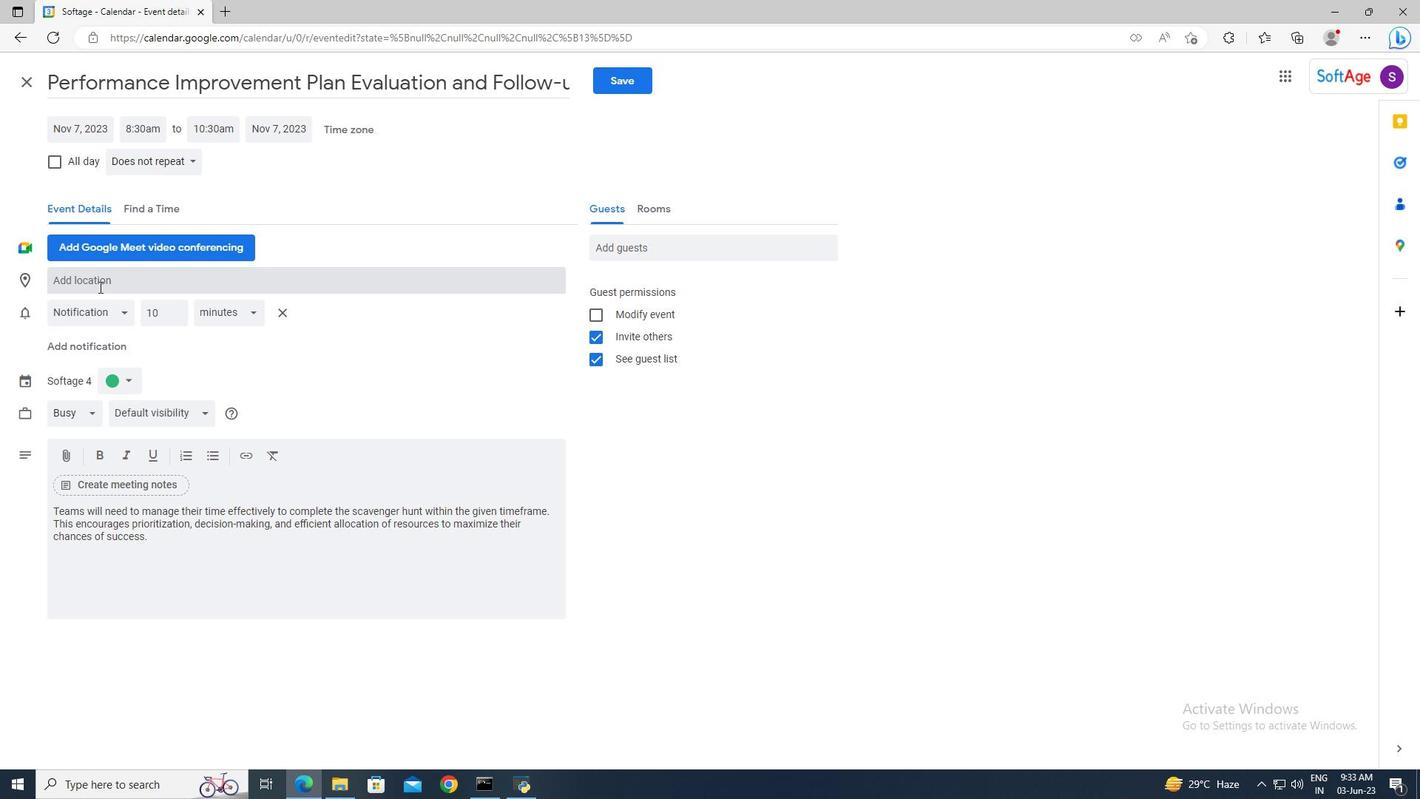 
Action: Key pressed <Key.shift>Taipei,<Key.space><Key.shift>Taiwan
Screenshot: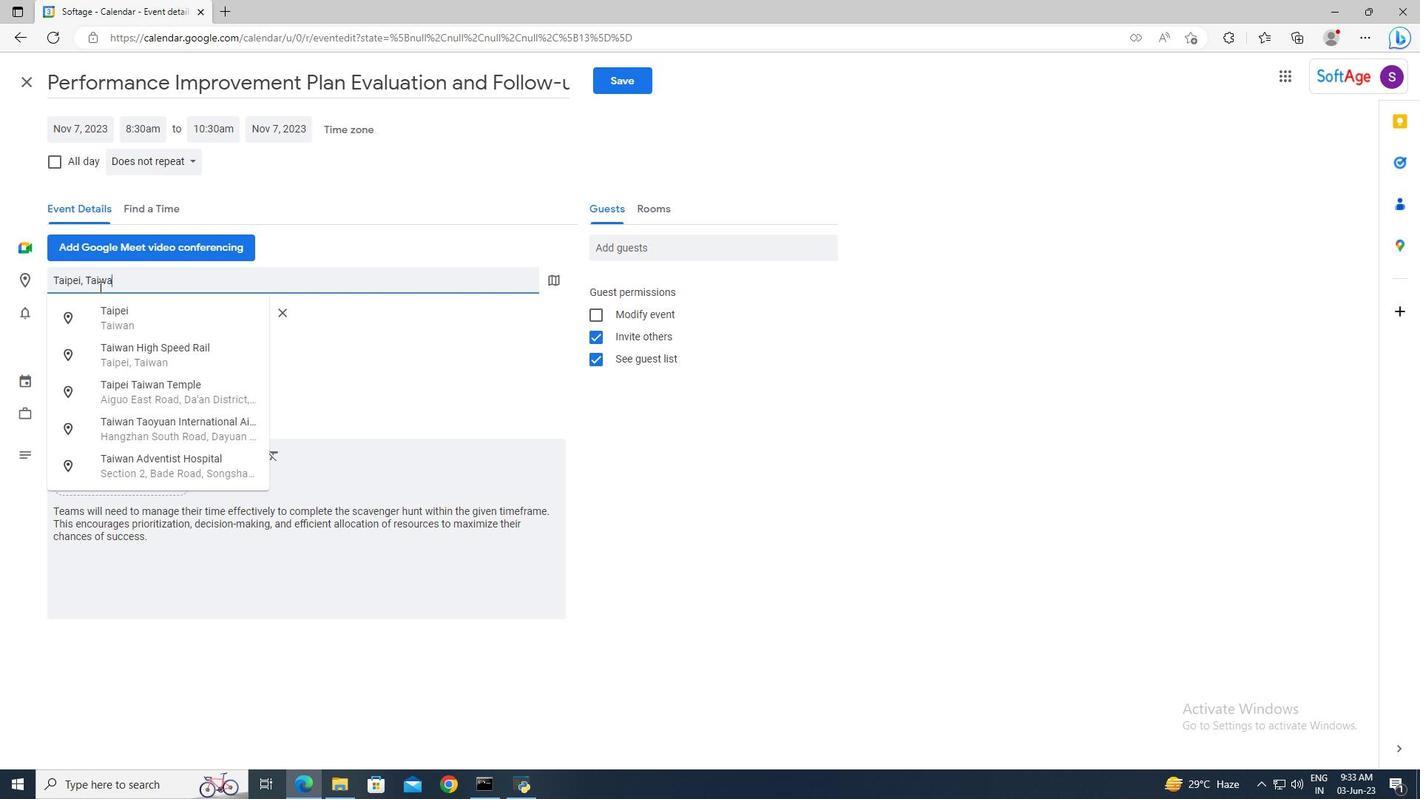 
Action: Mouse moved to (110, 315)
Screenshot: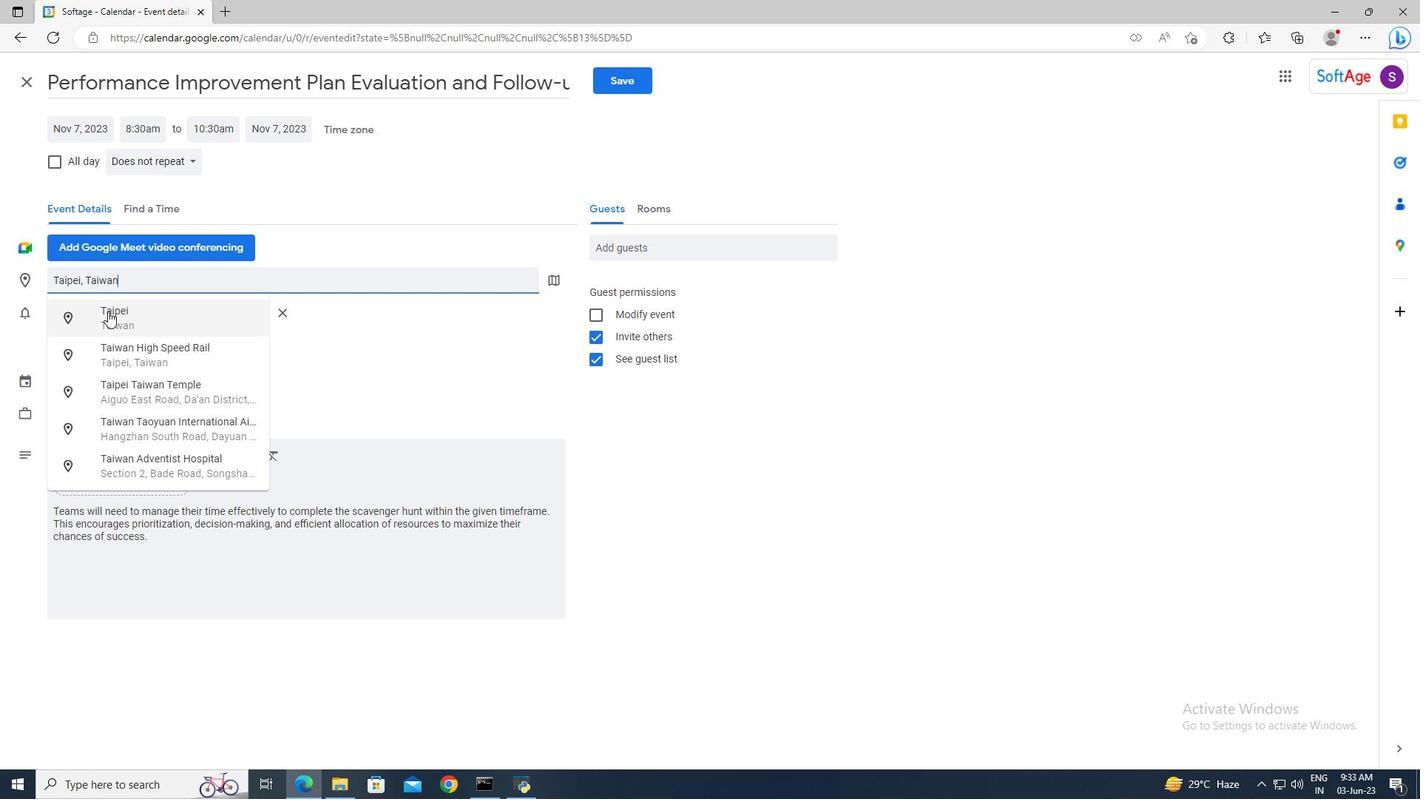 
Action: Mouse pressed left at (110, 315)
Screenshot: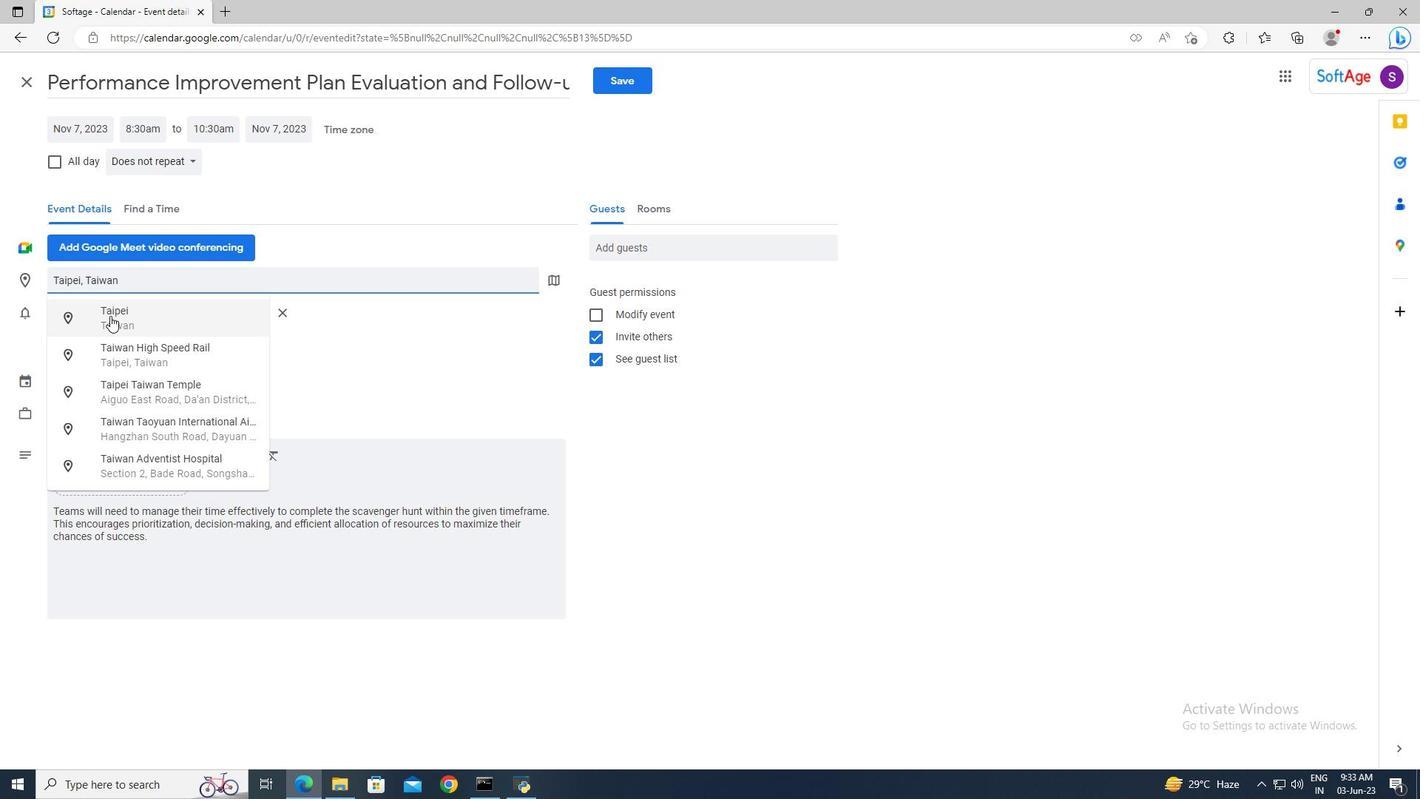 
Action: Mouse moved to (619, 249)
Screenshot: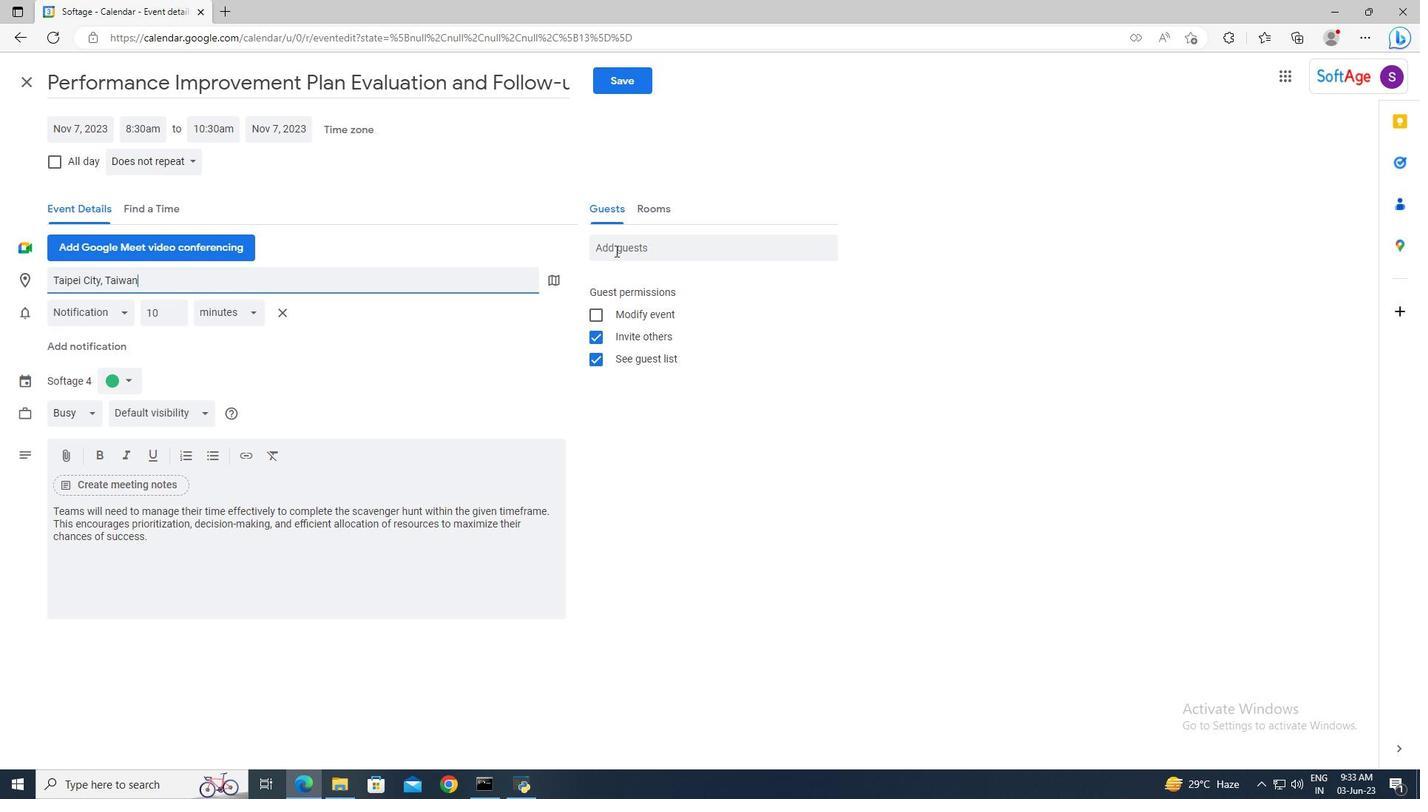 
Action: Mouse pressed left at (619, 249)
Screenshot: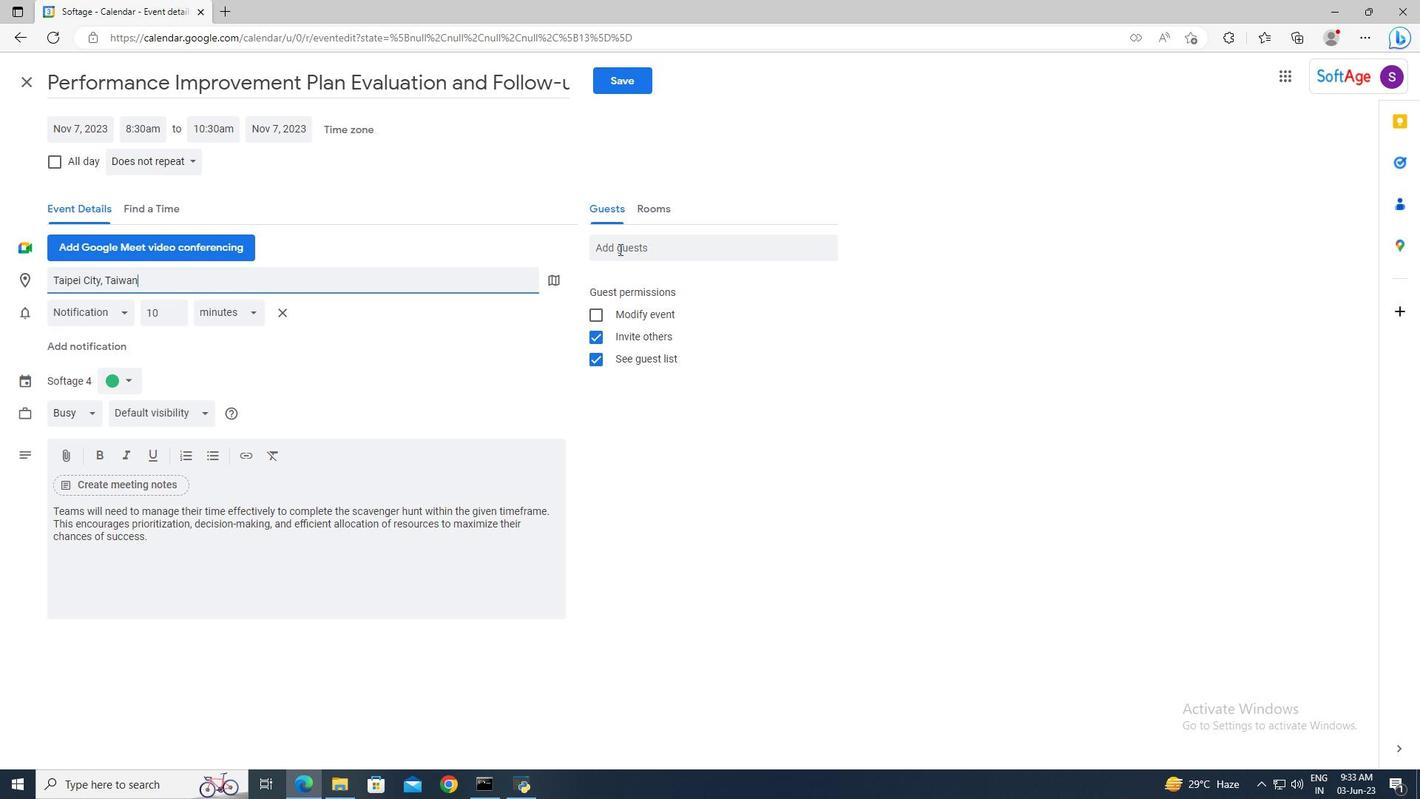 
Action: Mouse moved to (619, 248)
Screenshot: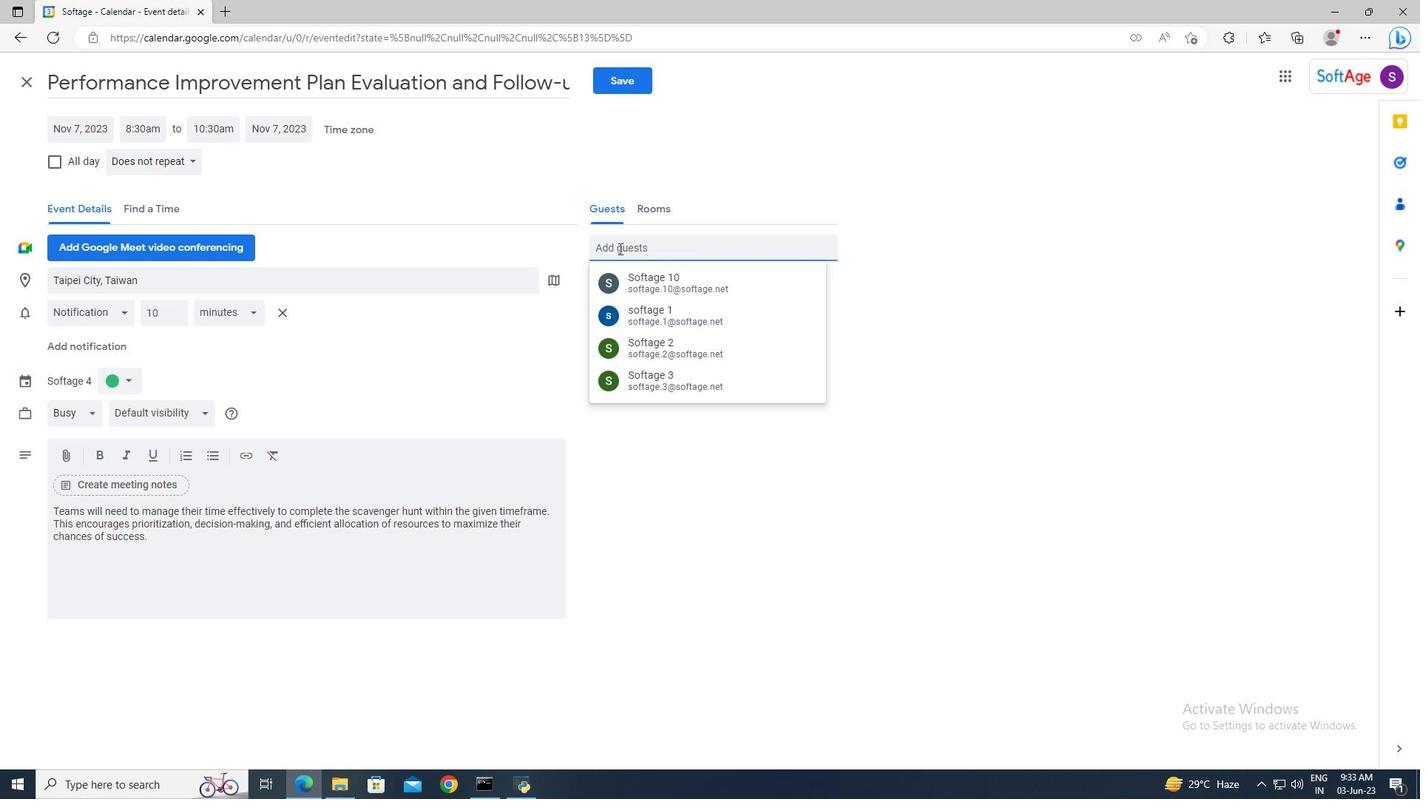 
Action: Key pressed softage.8<Key.shift>@softage.net<Key.enter>so
Screenshot: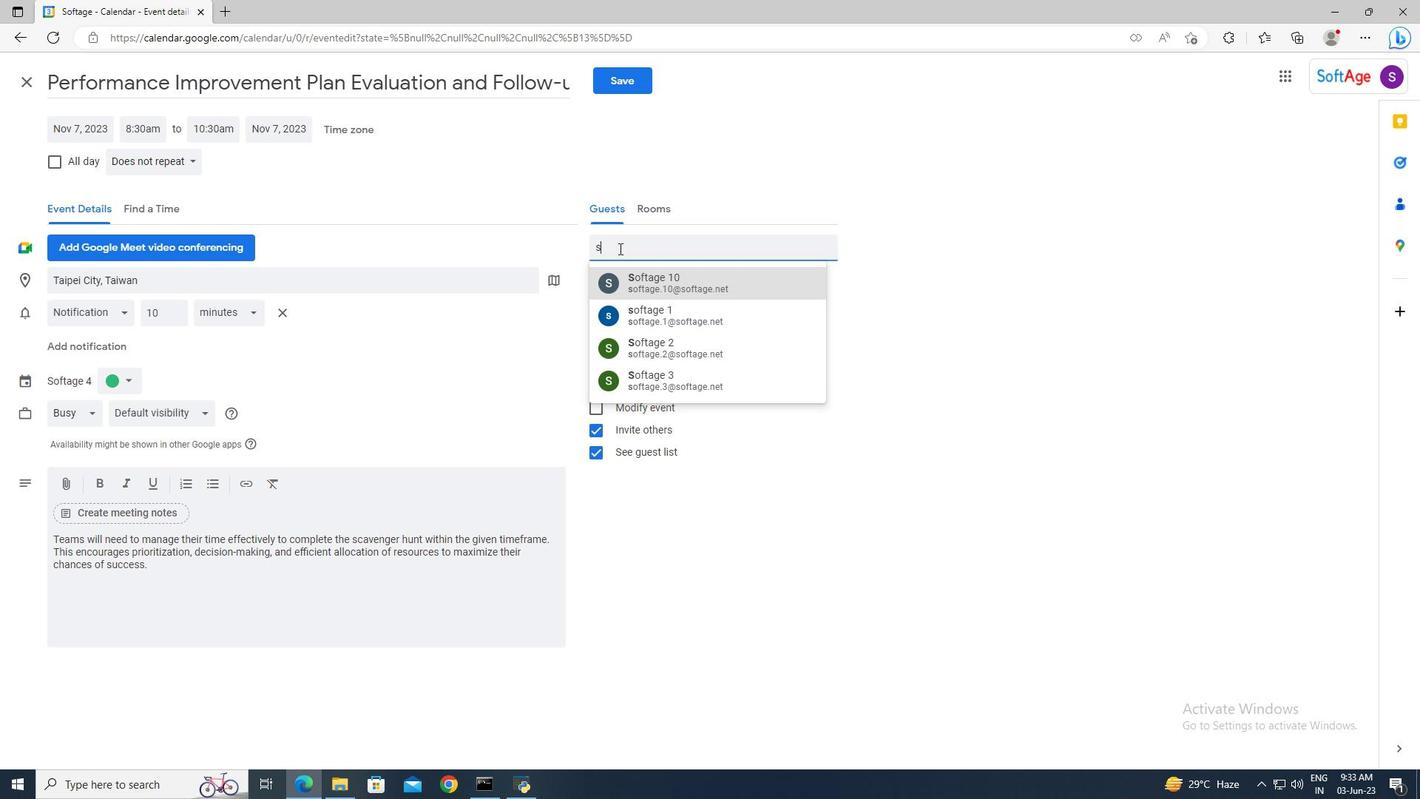 
Action: Mouse moved to (619, 247)
Screenshot: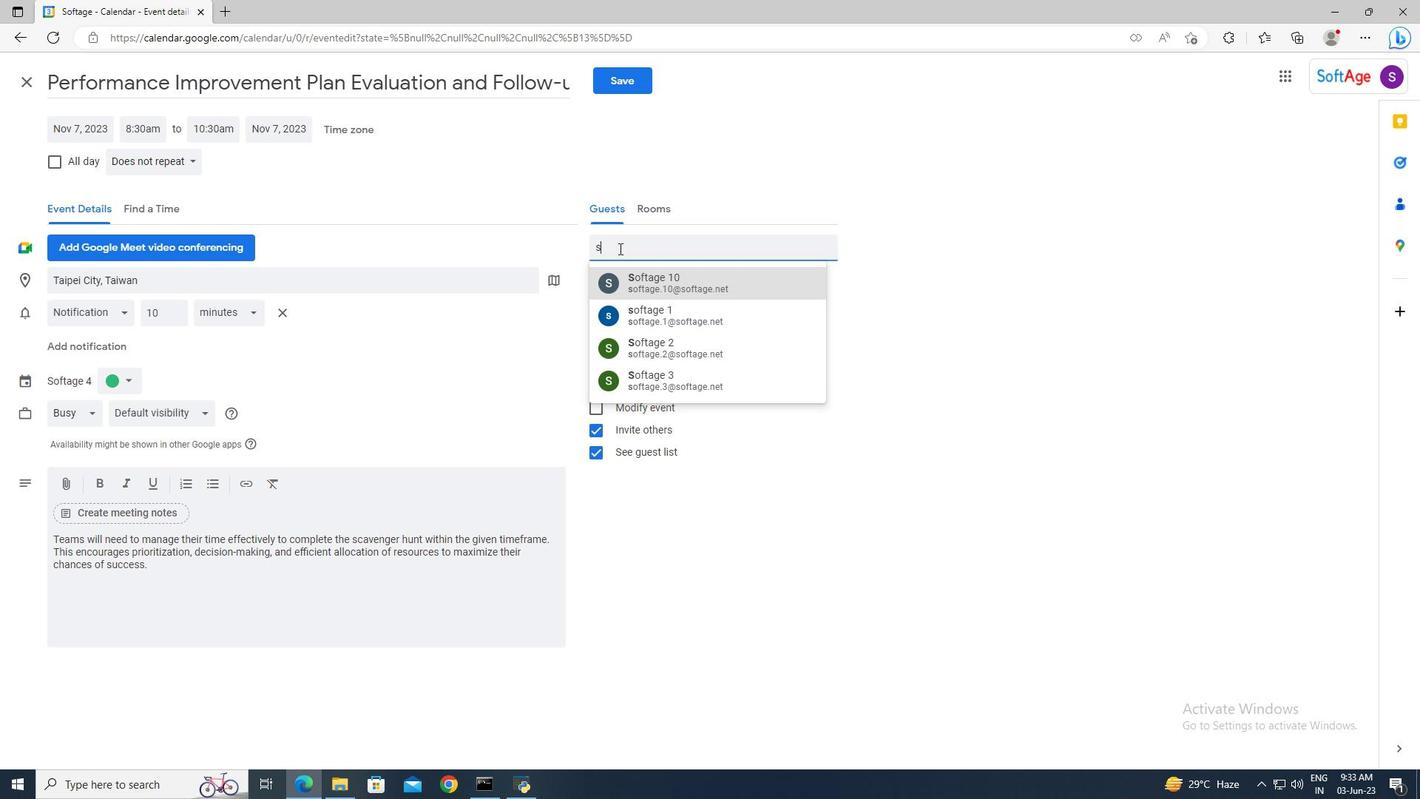 
Action: Key pressed ftage.9<Key.shift><Key.shift>@softage.net<Key.enter>
Screenshot: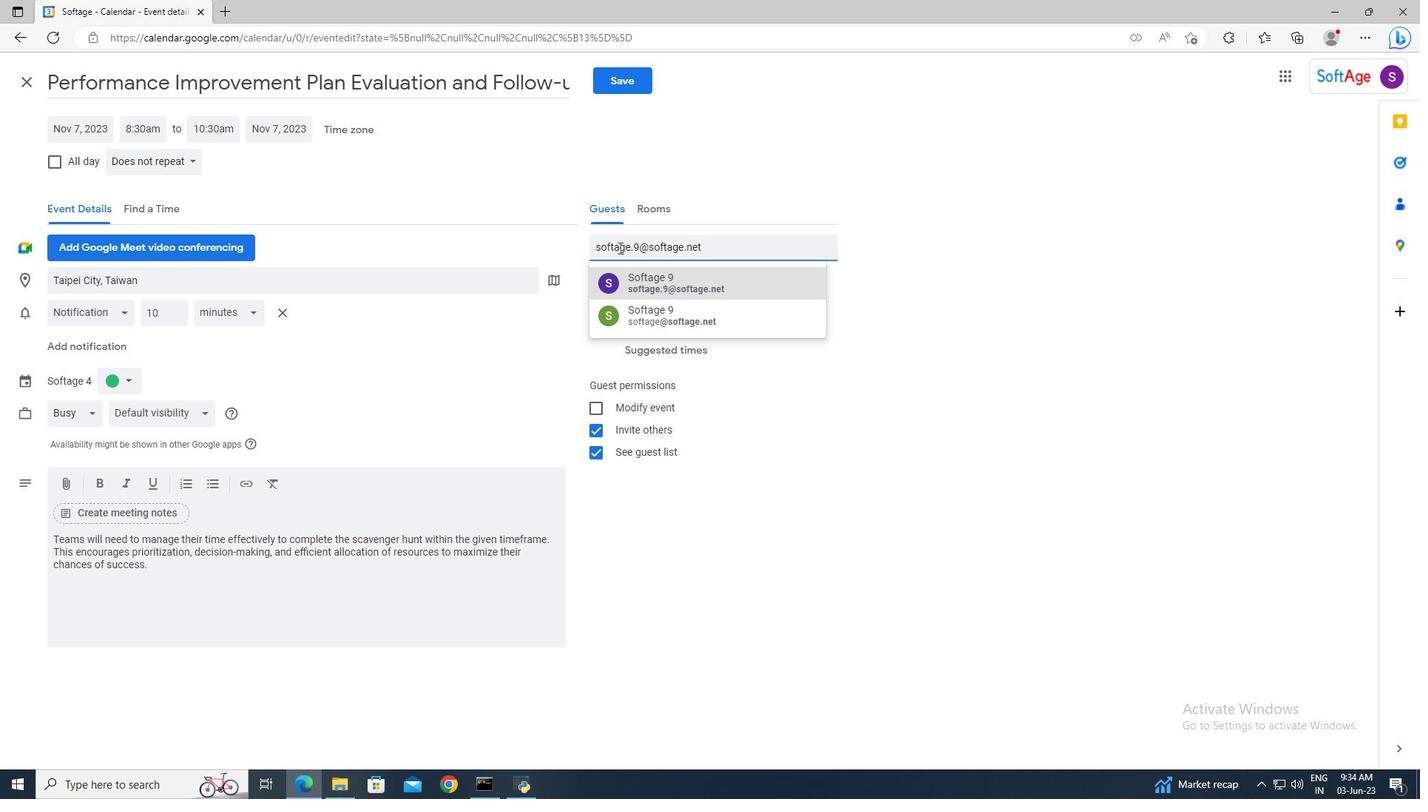 
Action: Mouse moved to (190, 159)
Screenshot: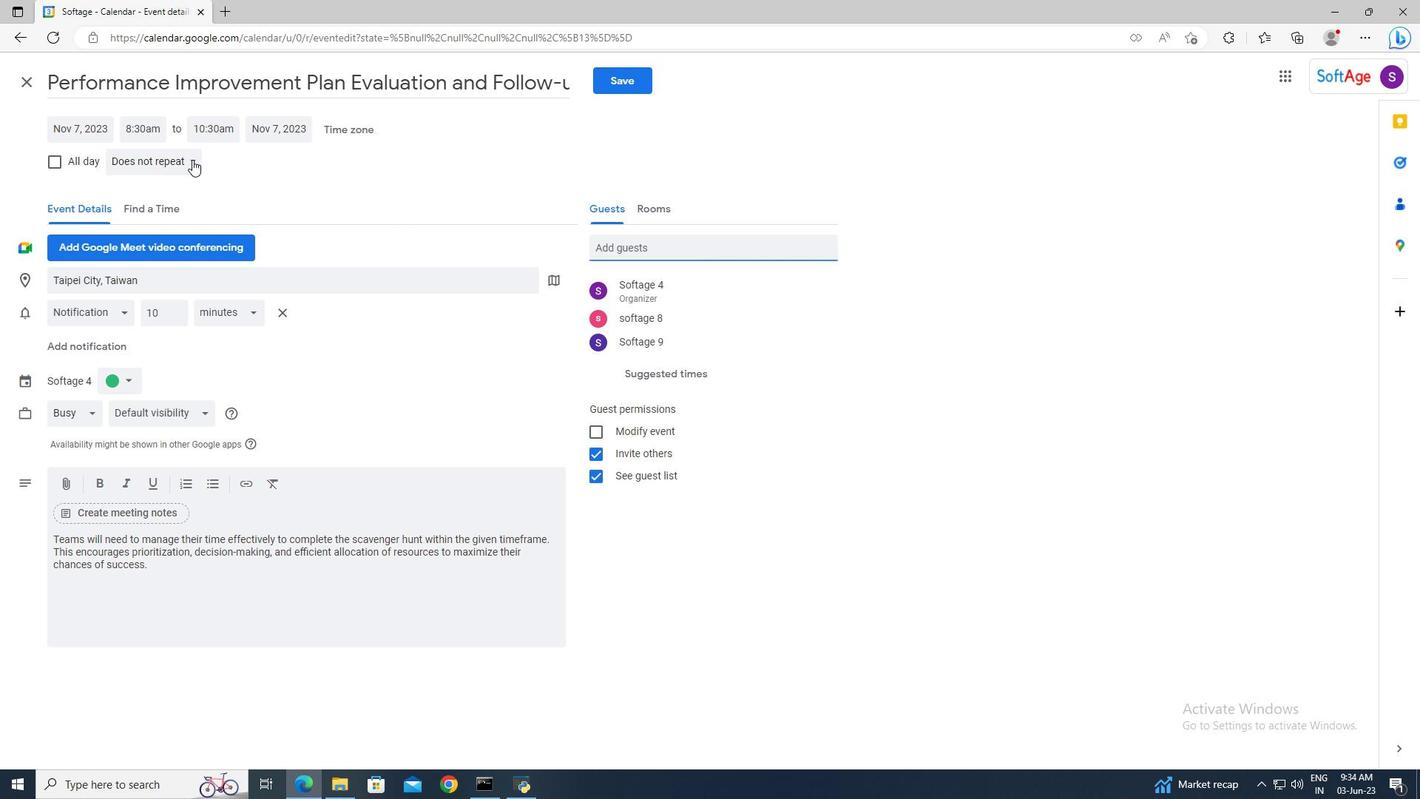 
Action: Mouse pressed left at (190, 159)
Screenshot: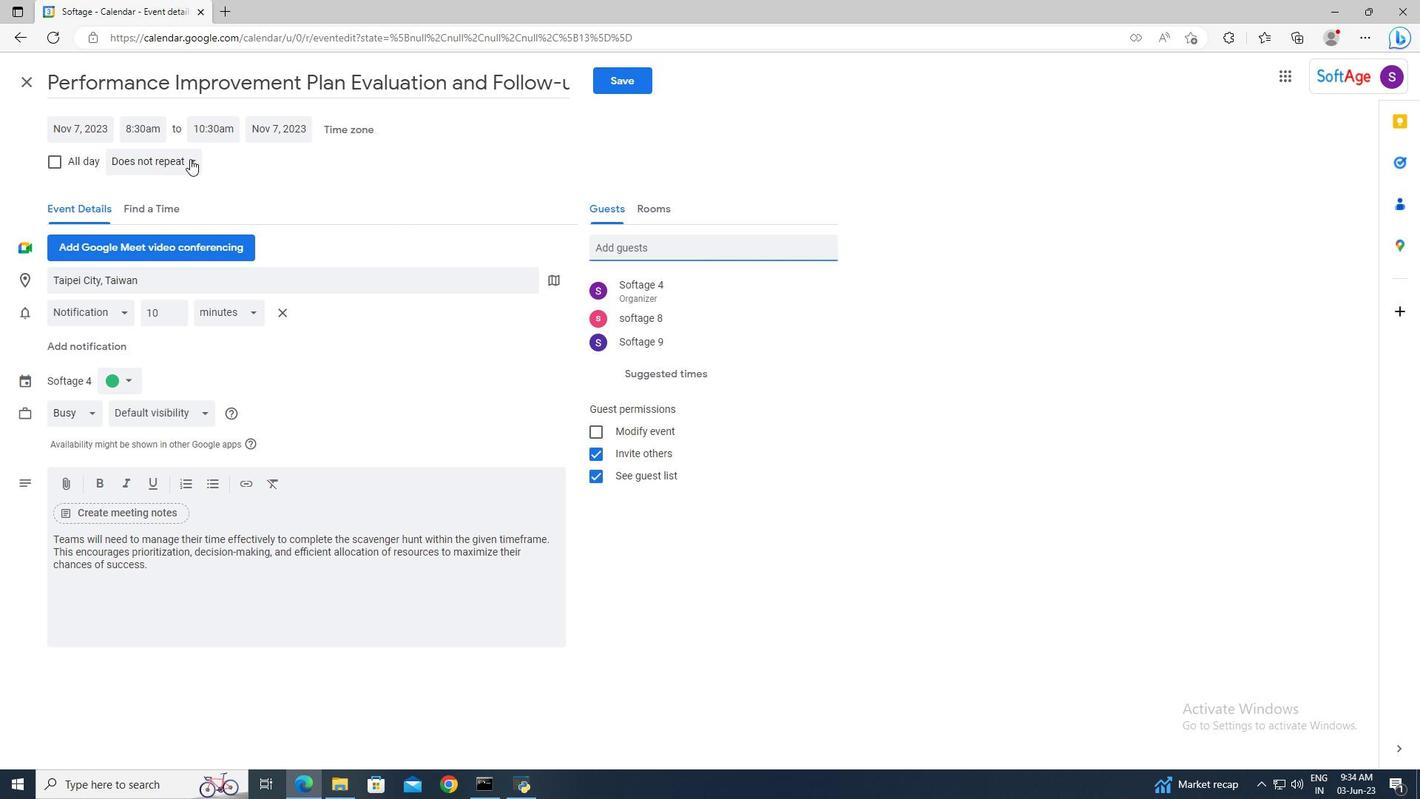 
Action: Mouse moved to (182, 321)
Screenshot: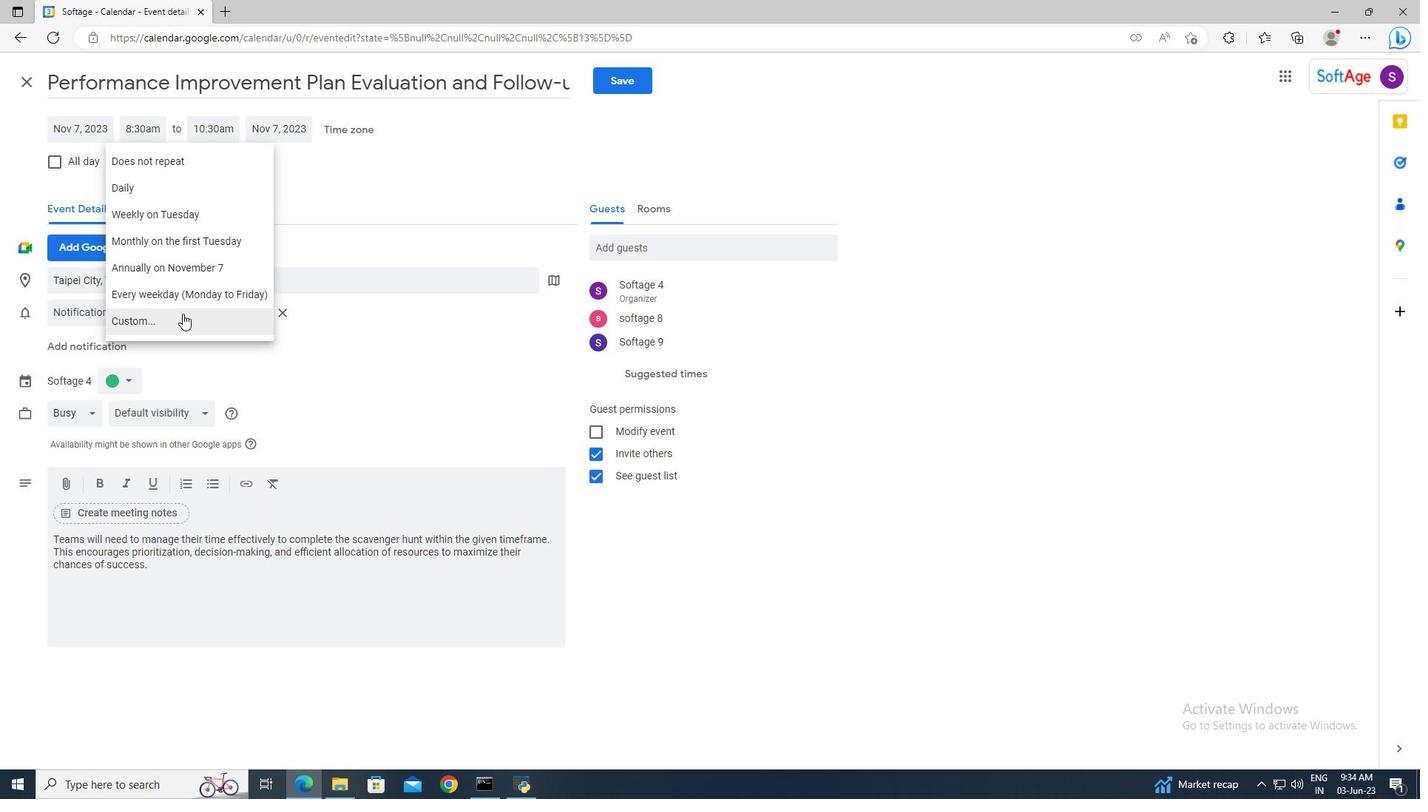 
Action: Mouse pressed left at (182, 321)
Screenshot: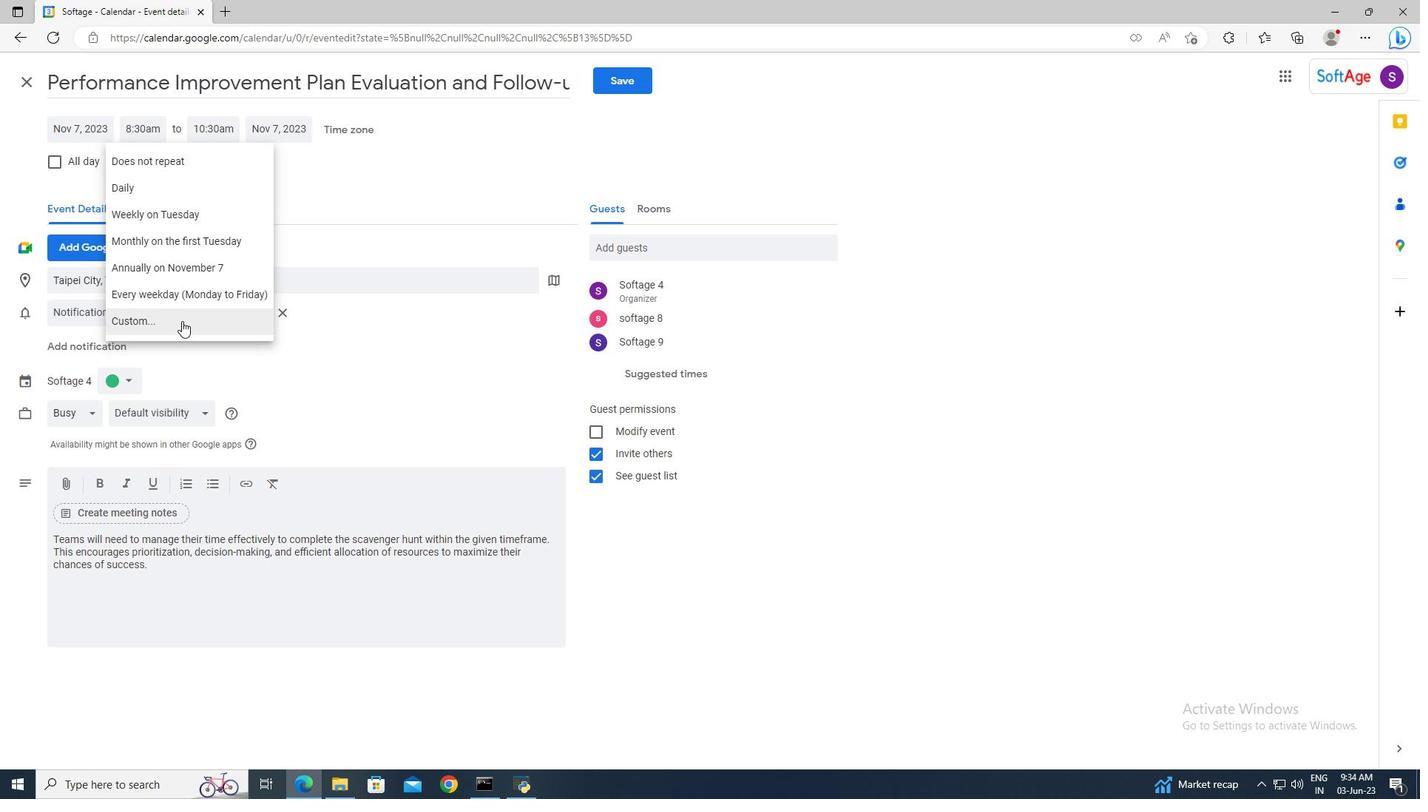 
Action: Mouse moved to (592, 384)
Screenshot: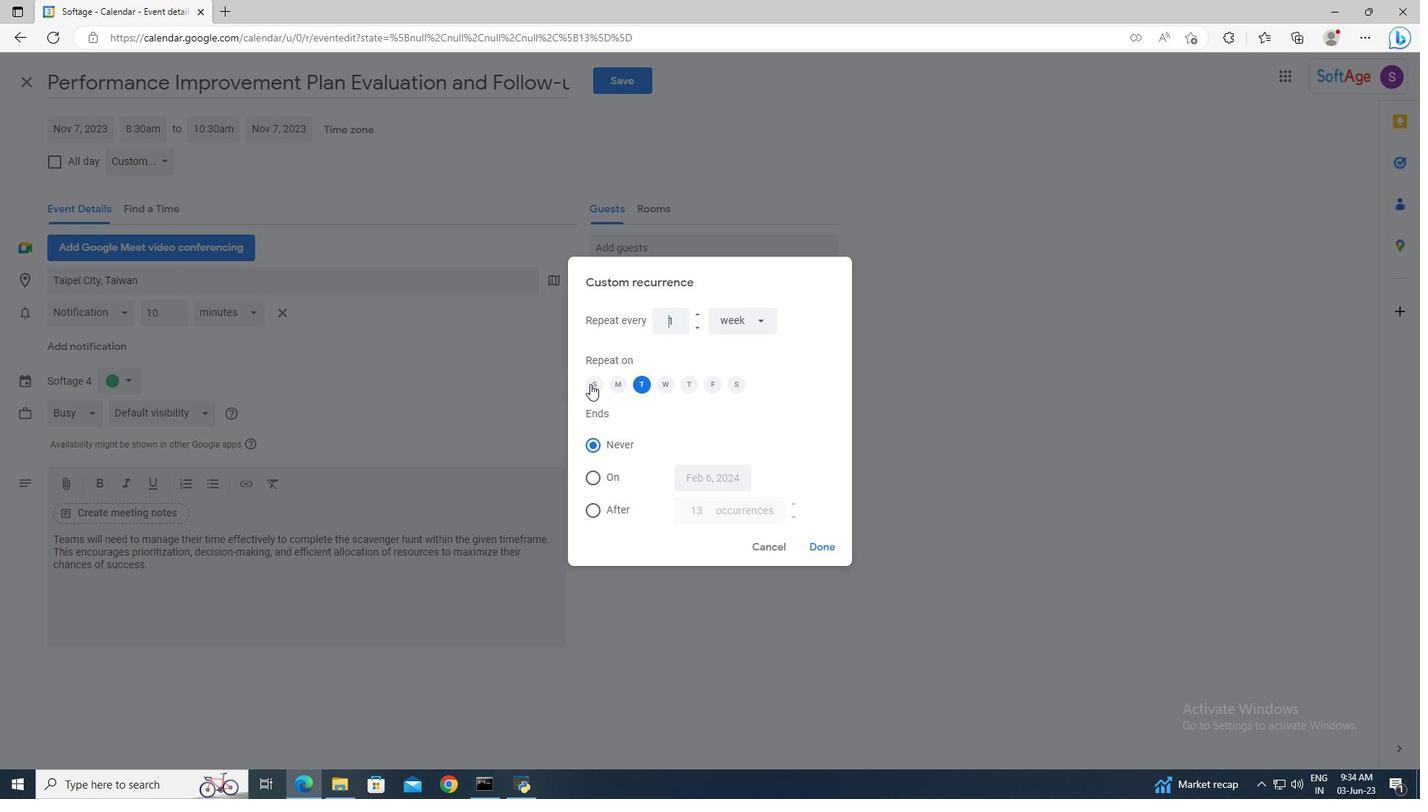 
Action: Mouse pressed left at (592, 384)
Screenshot: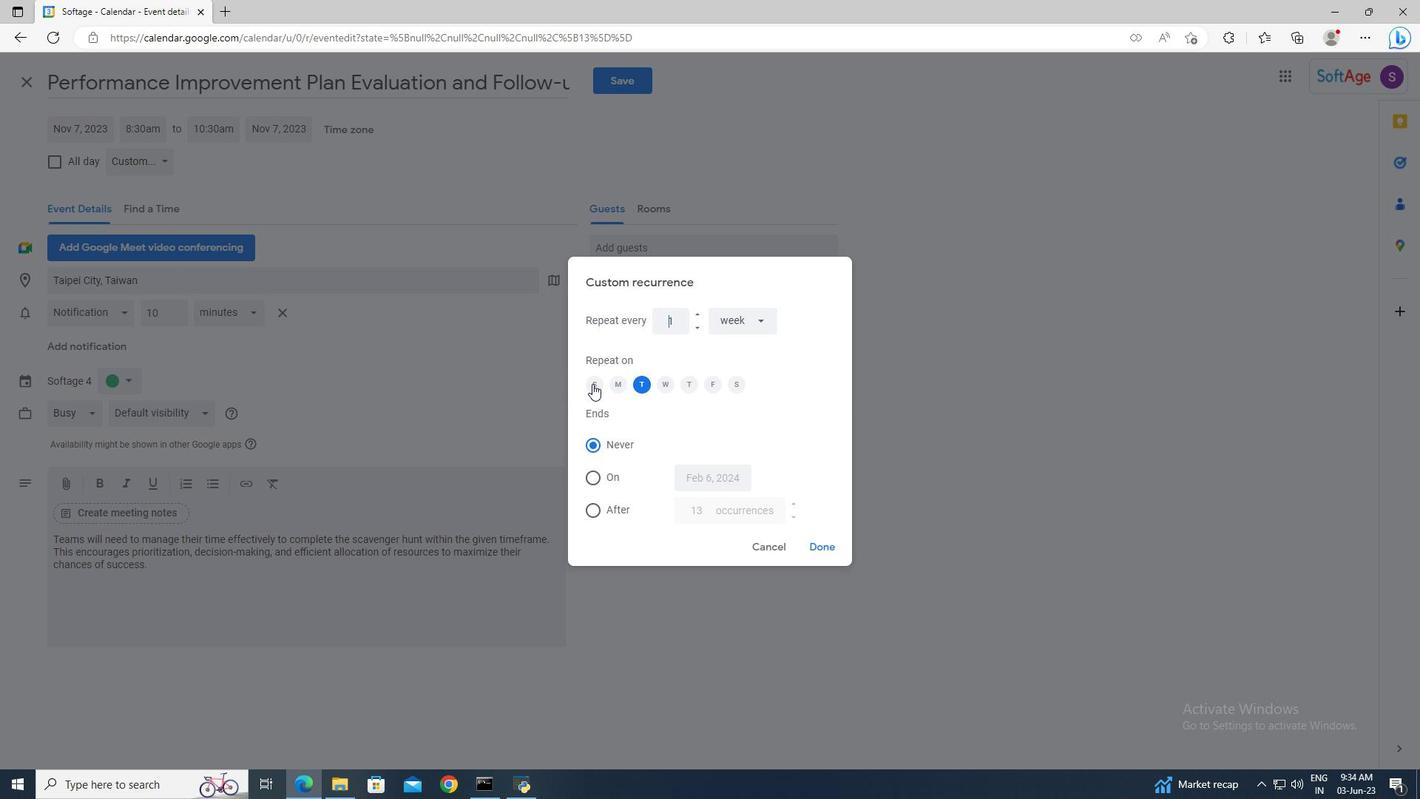 
Action: Mouse moved to (642, 386)
Screenshot: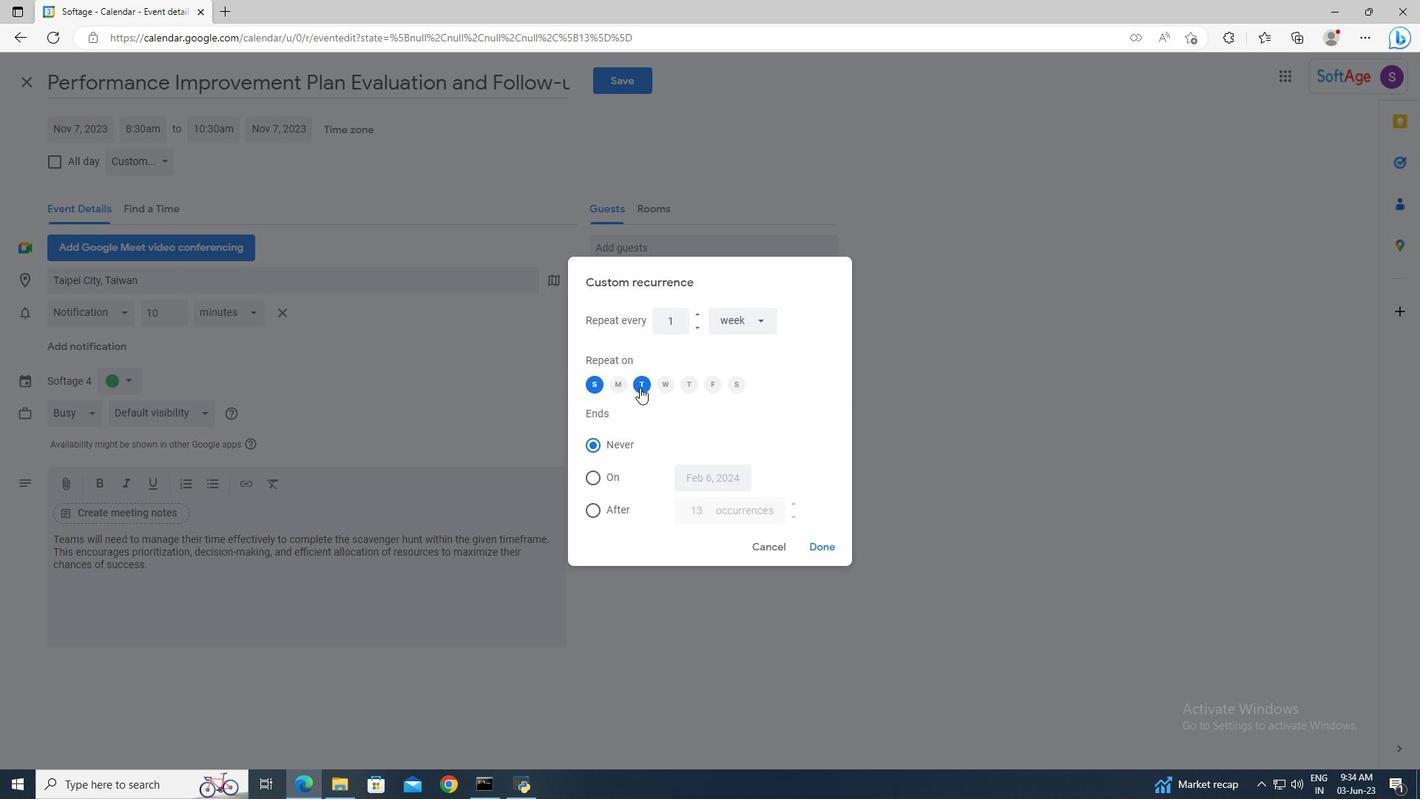 
Action: Mouse pressed left at (642, 386)
Screenshot: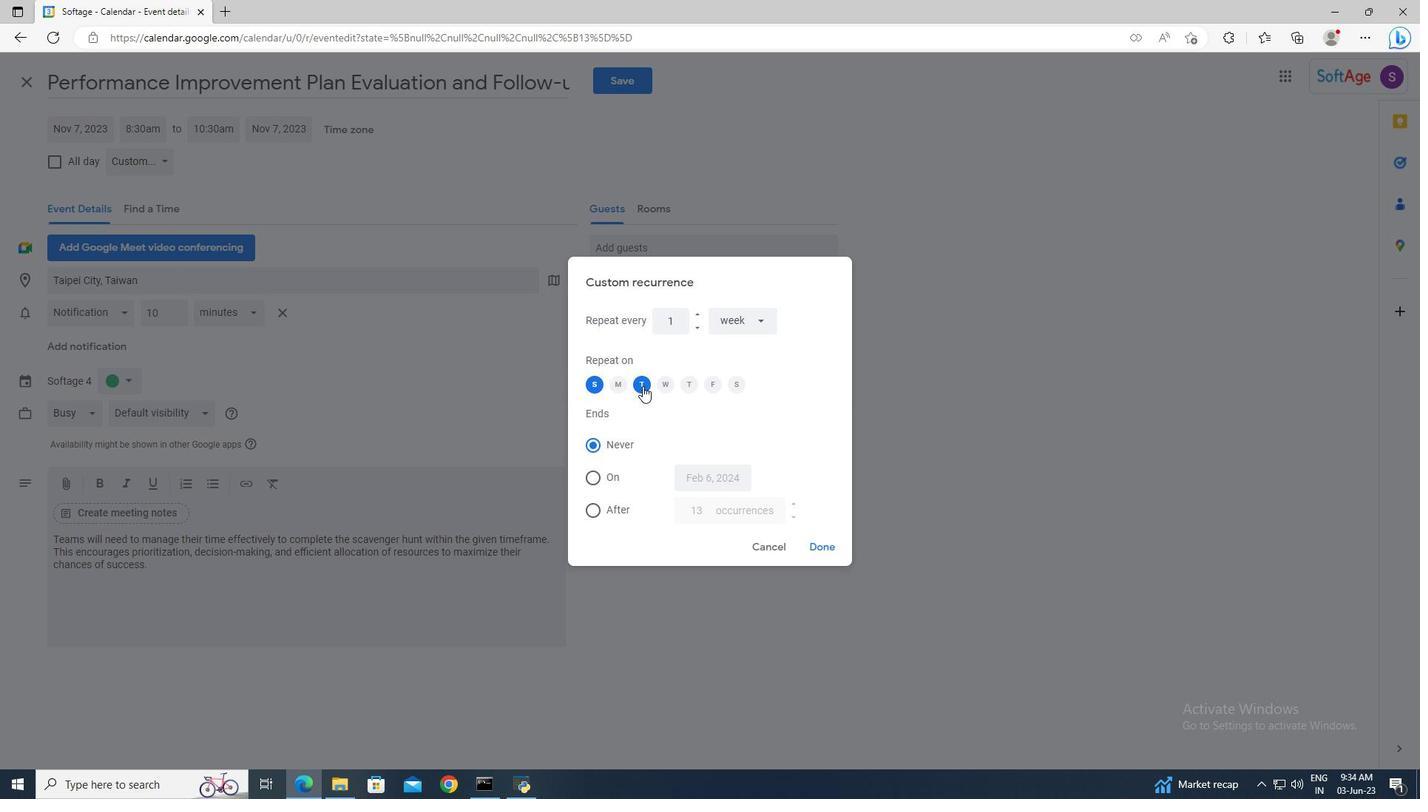 
Action: Mouse moved to (822, 548)
Screenshot: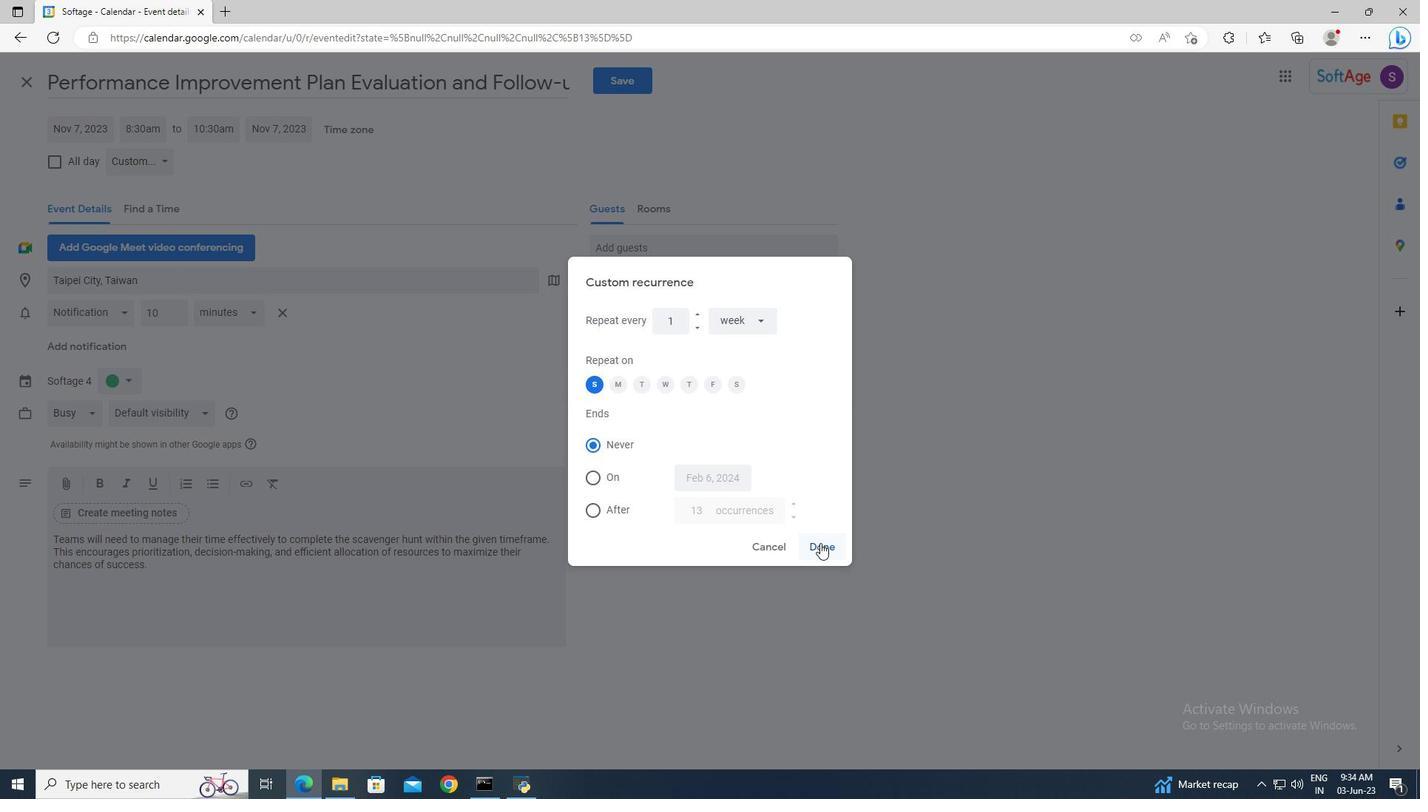
Action: Mouse pressed left at (822, 548)
Screenshot: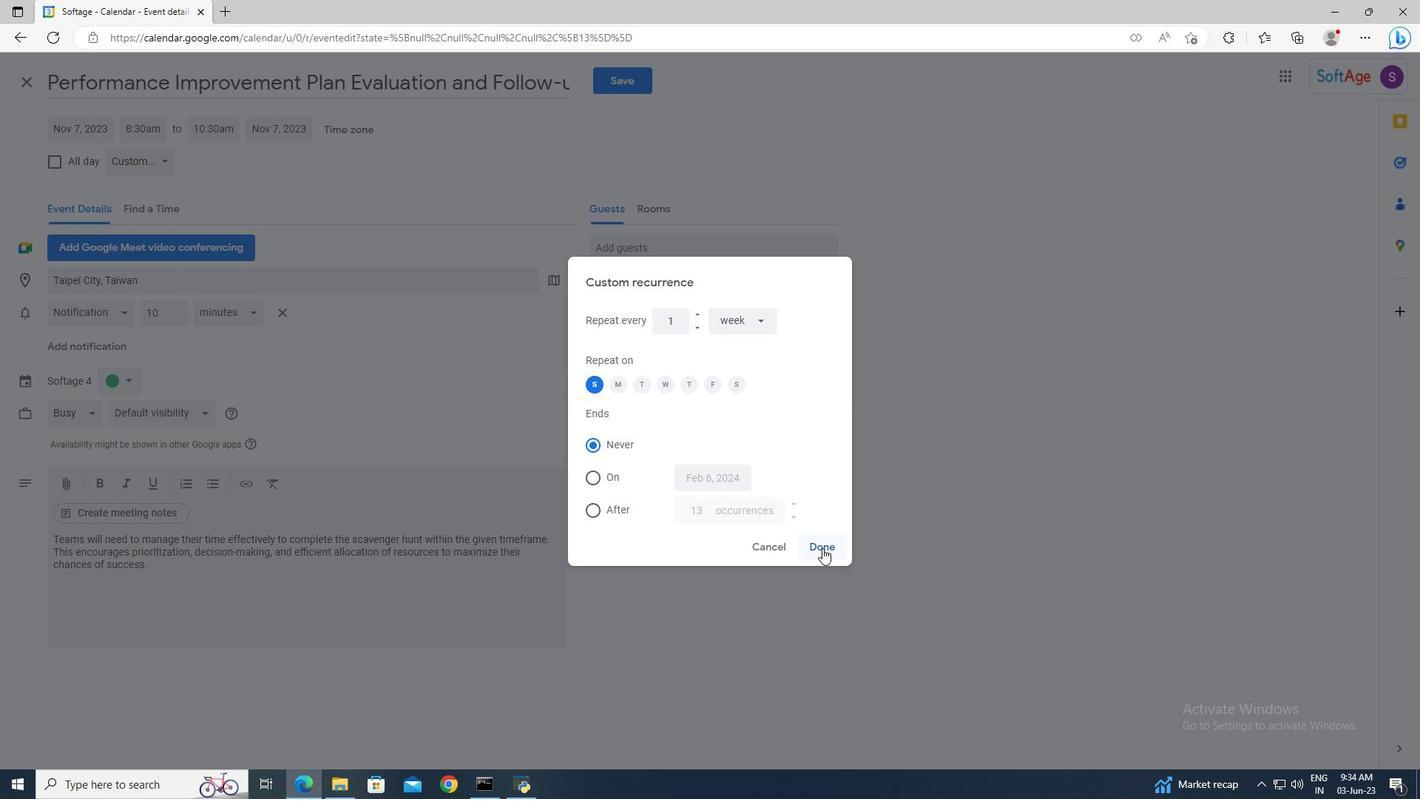 
Action: Mouse moved to (641, 85)
Screenshot: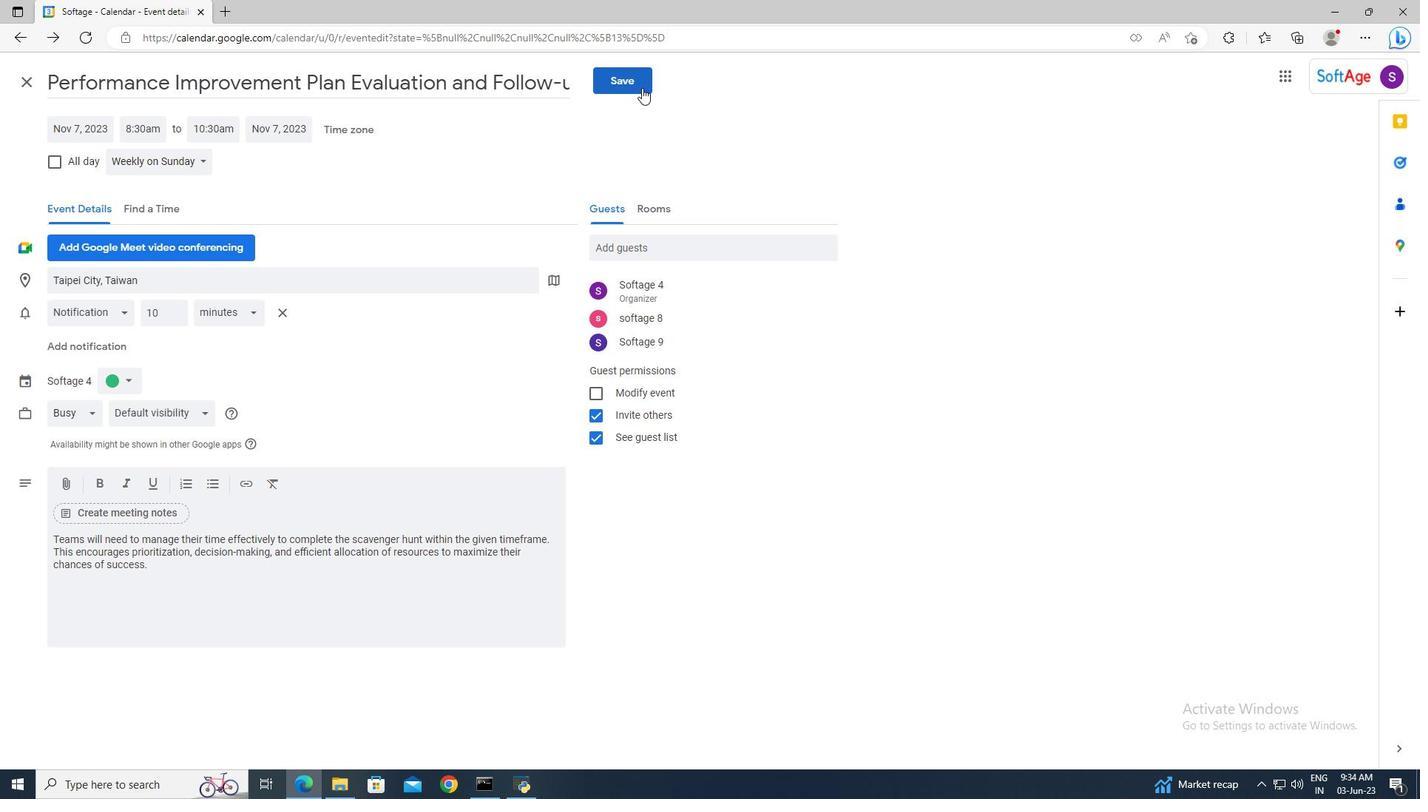 
Action: Mouse pressed left at (641, 85)
Screenshot: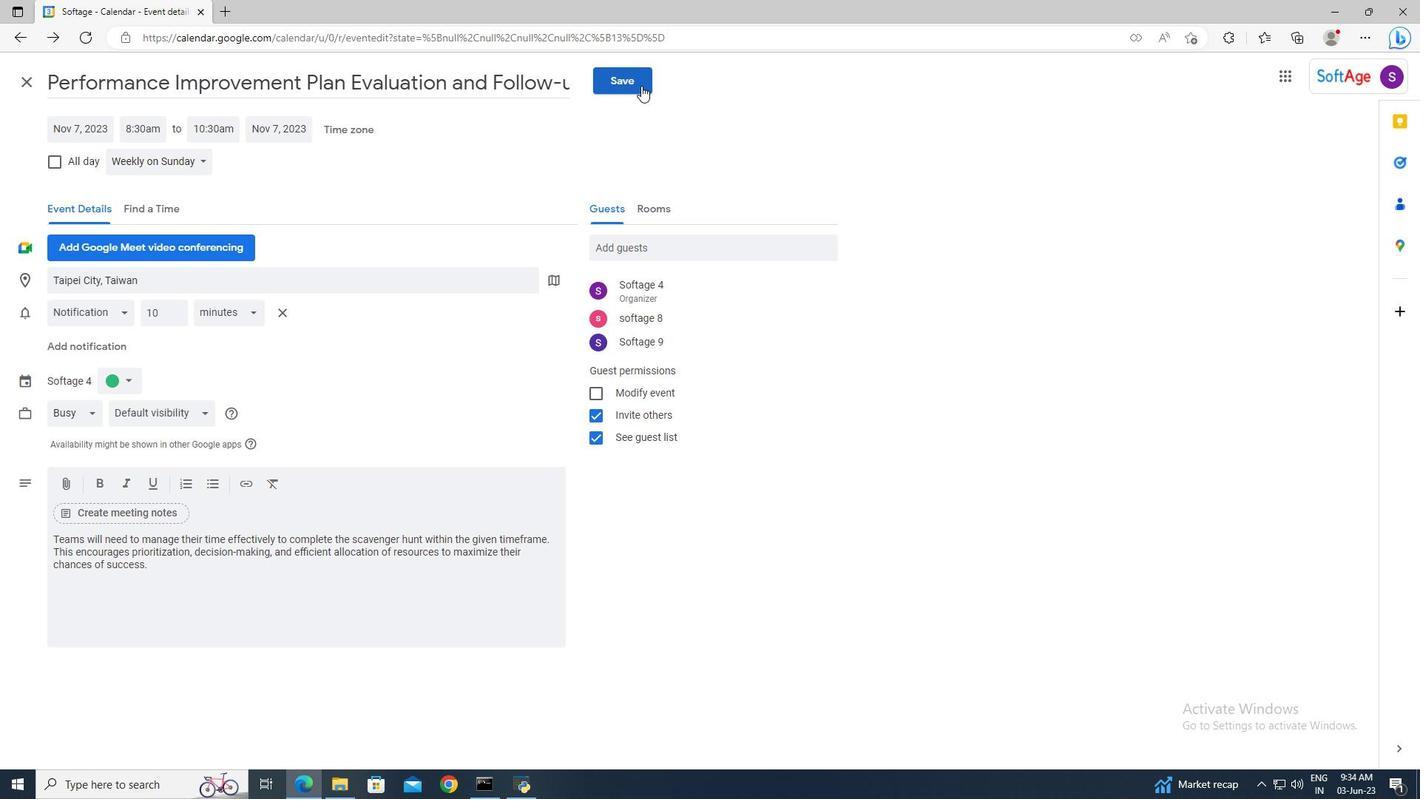 
Action: Mouse moved to (852, 443)
Screenshot: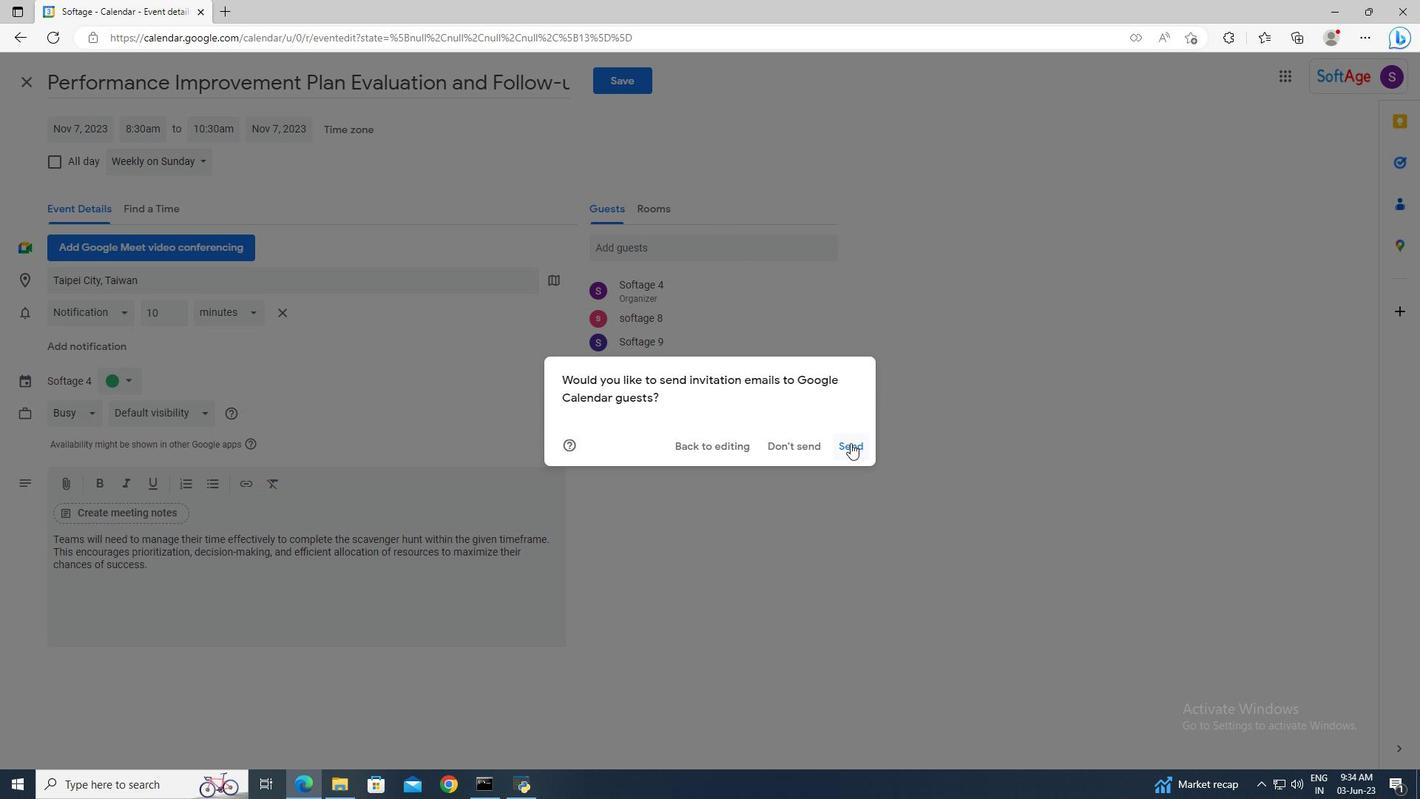 
Action: Mouse pressed left at (852, 443)
Screenshot: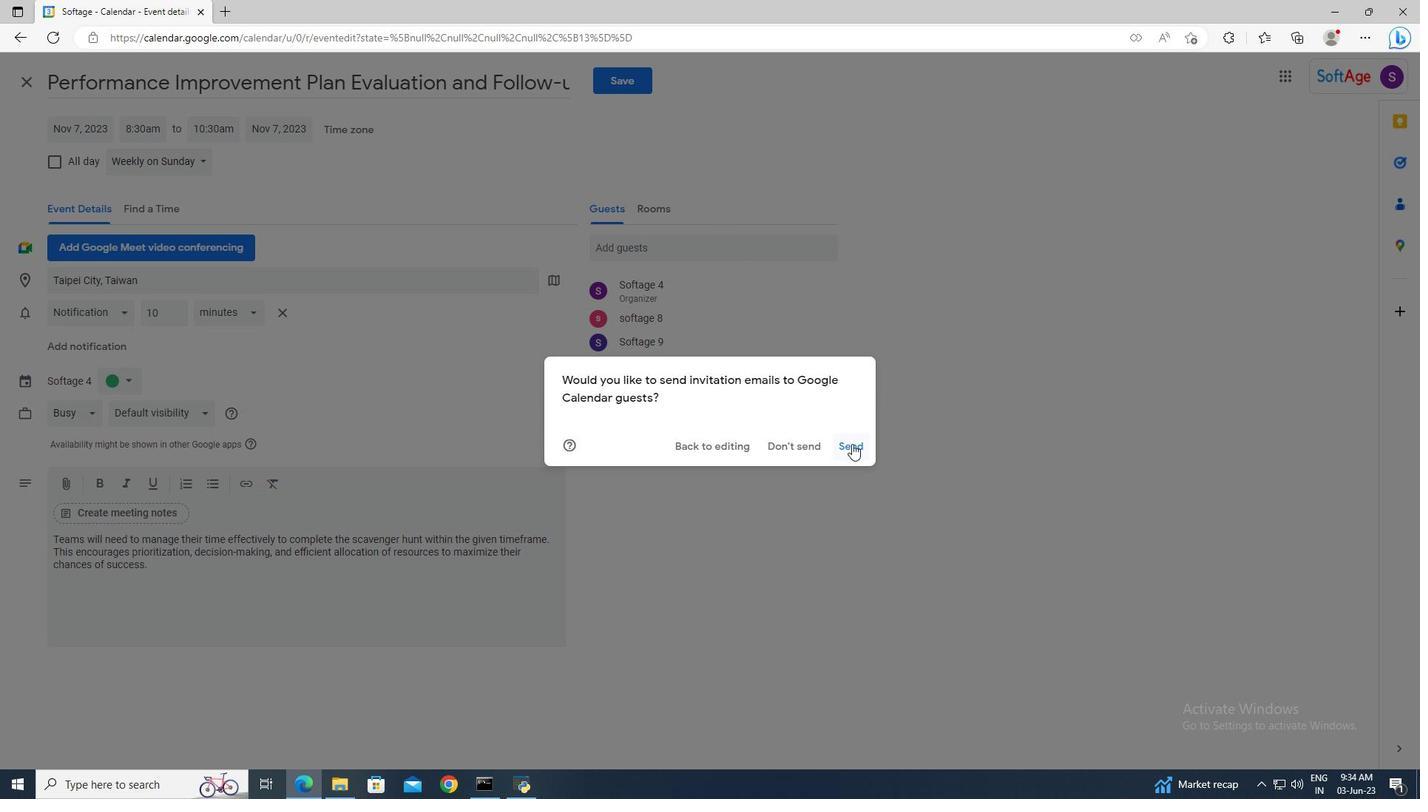 
